 Task: Open Card Farmer's Market Review in Board Social Media Crisis Management to Workspace Design Software and add a team member Softage.1@softage.net, a label Blue, a checklist Customer Journey Mapping, an attachment from your computer, a color Blue and finally, add a card description 'Plan and execute company team-building retreat with a focus on innovation' and a comment 'Since this item requires input from multiple team members, let us make sure everyone is on the same page before moving forward.'. Add a start date 'Jan 05, 1900' with a due date 'Jan 12, 1900'
Action: Mouse moved to (609, 128)
Screenshot: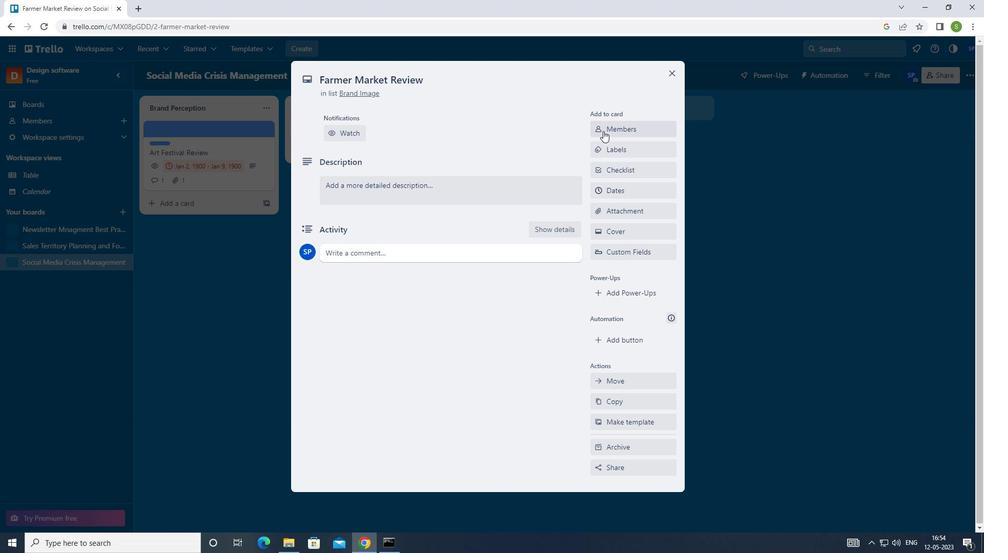 
Action: Mouse pressed left at (609, 128)
Screenshot: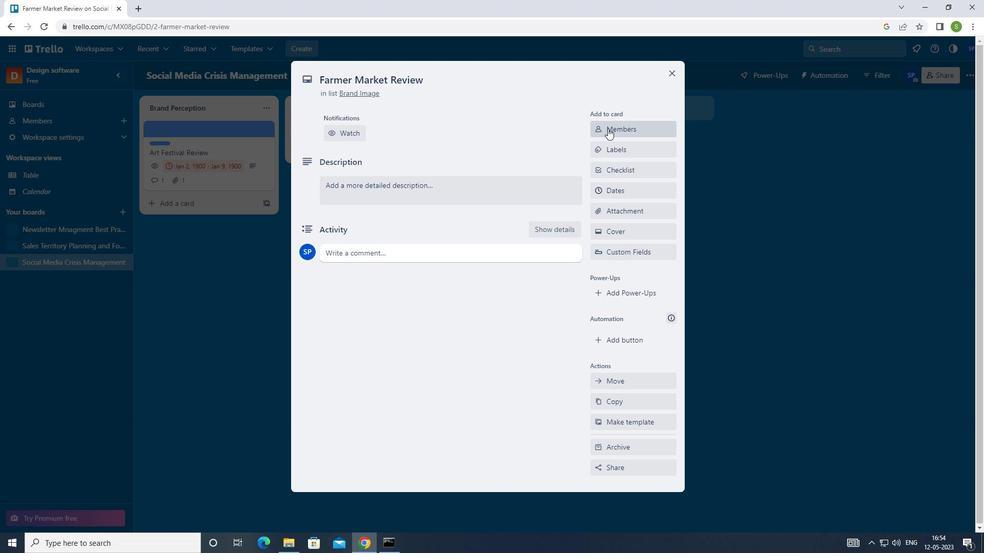 
Action: Mouse moved to (603, 180)
Screenshot: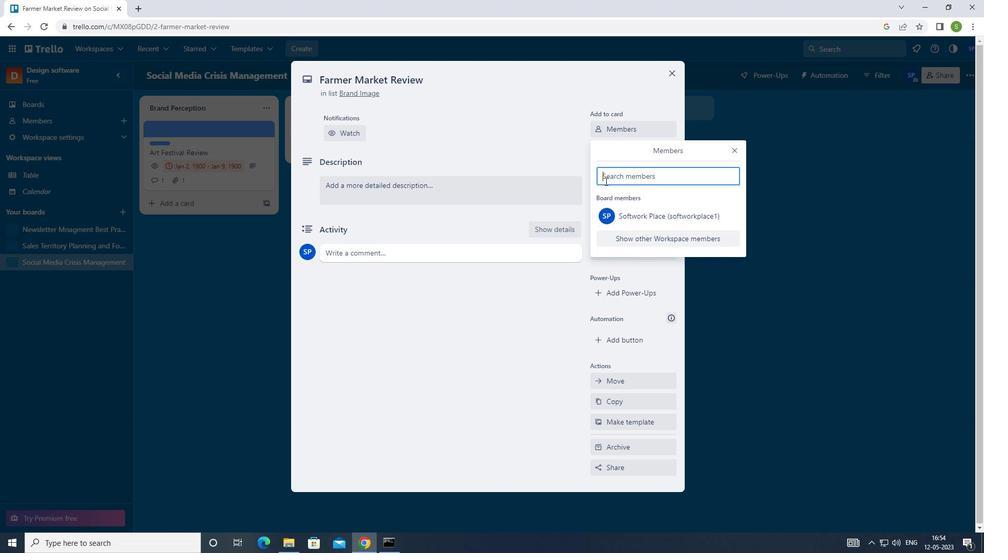 
Action: Key pressed <Key.shift>SOFTAGE.1<Key.shift>@SOFTAGE.NET
Screenshot: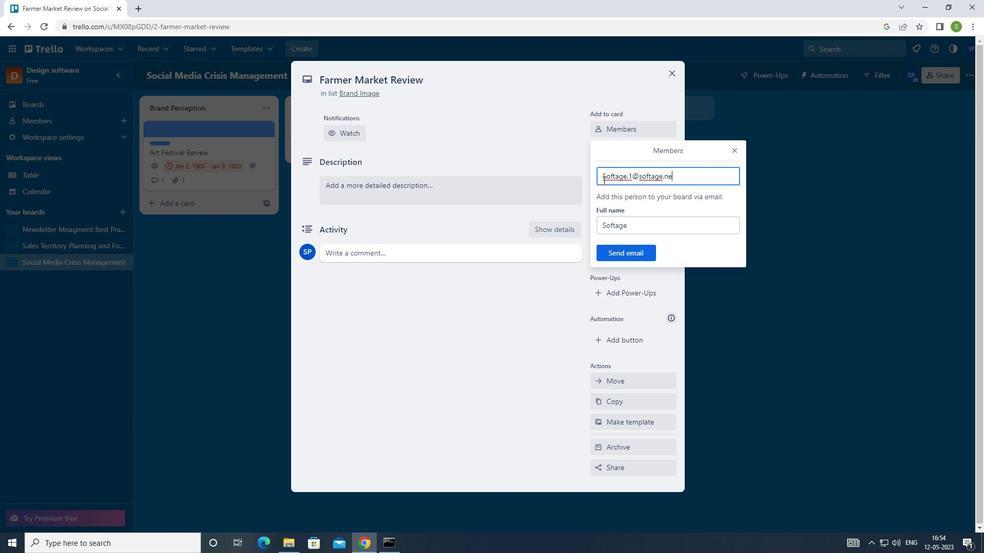 
Action: Mouse moved to (618, 250)
Screenshot: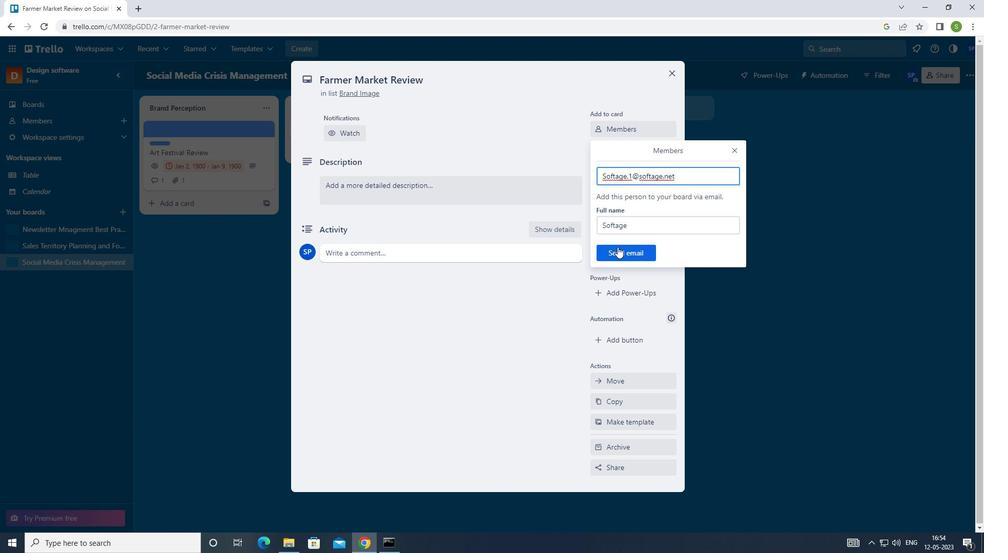 
Action: Mouse pressed left at (618, 250)
Screenshot: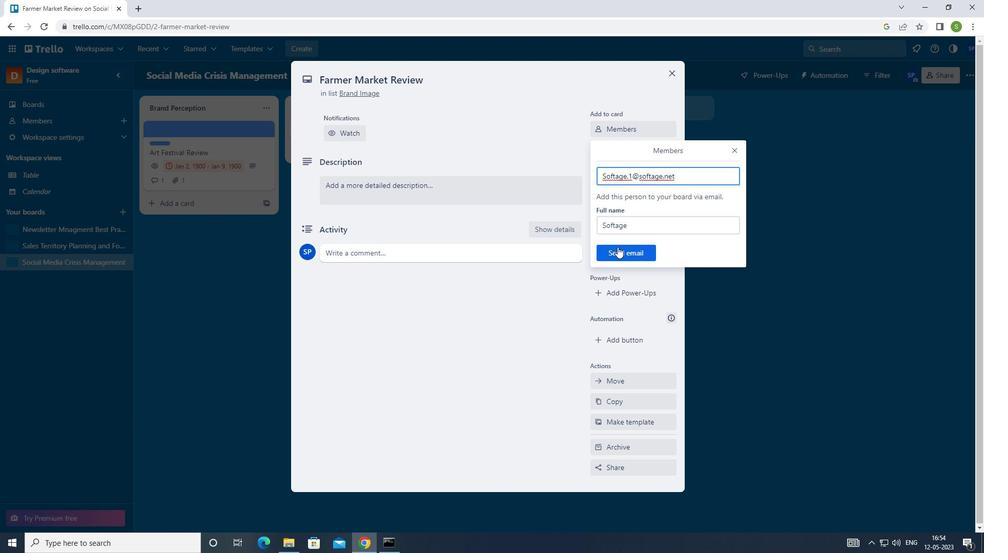 
Action: Mouse moved to (605, 189)
Screenshot: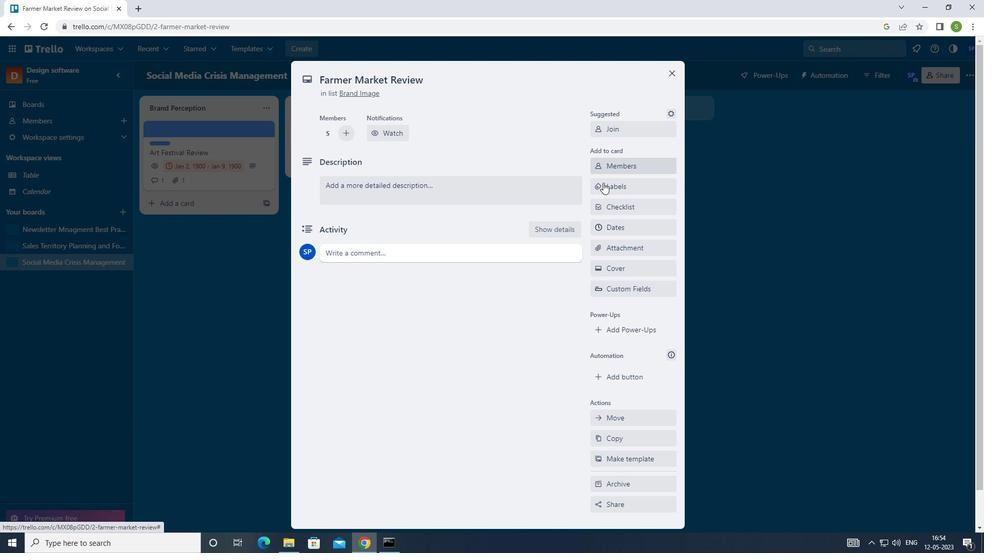 
Action: Mouse pressed left at (605, 189)
Screenshot: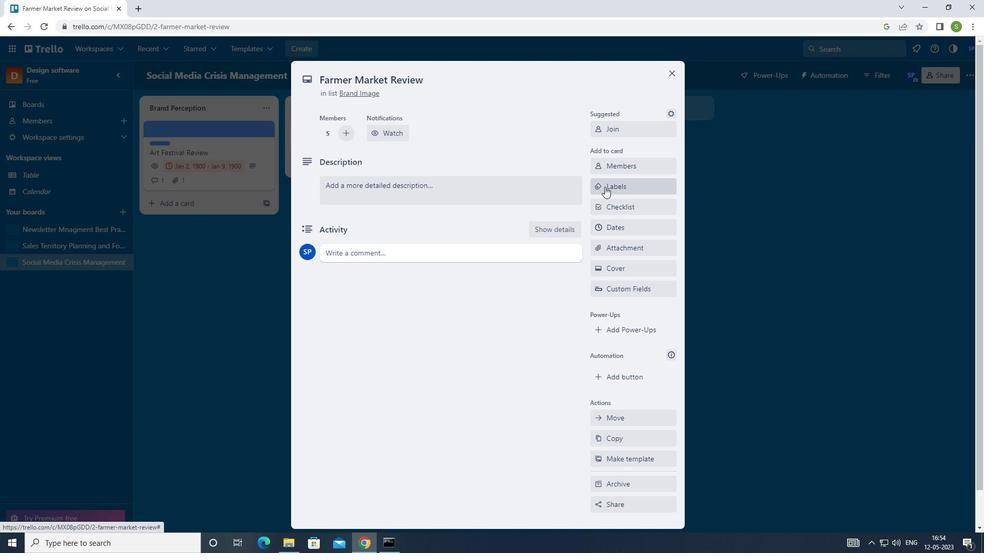 
Action: Mouse moved to (604, 363)
Screenshot: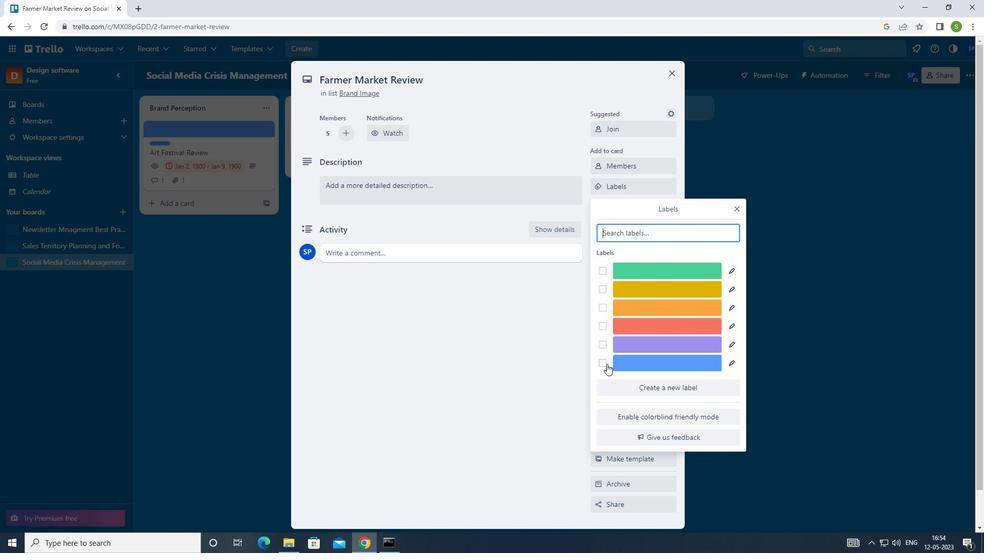 
Action: Mouse pressed left at (604, 363)
Screenshot: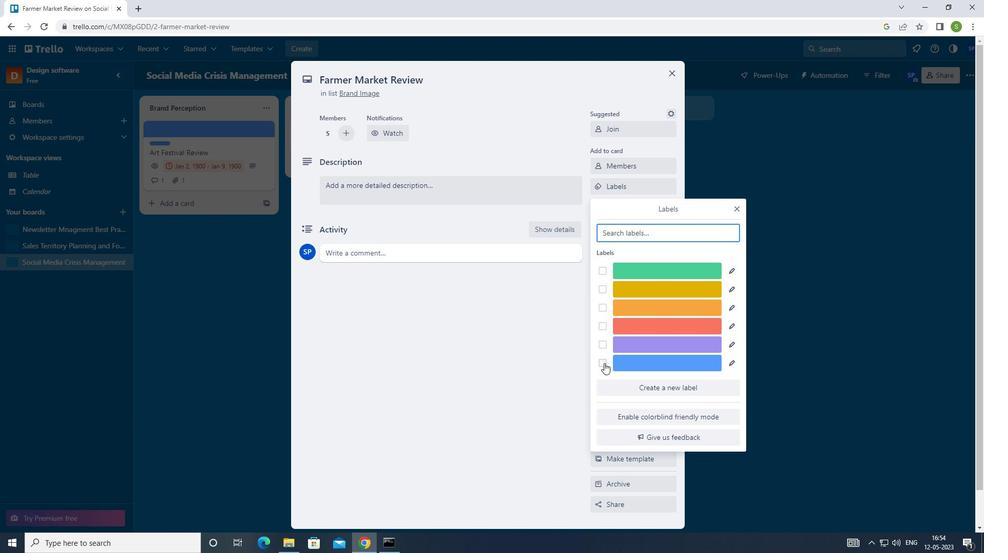 
Action: Mouse moved to (737, 206)
Screenshot: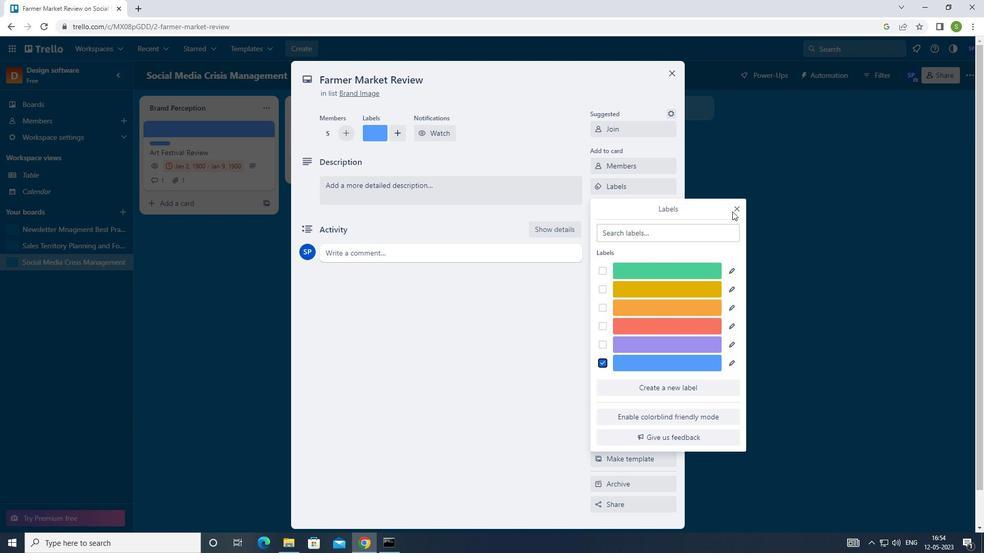 
Action: Mouse pressed left at (737, 206)
Screenshot: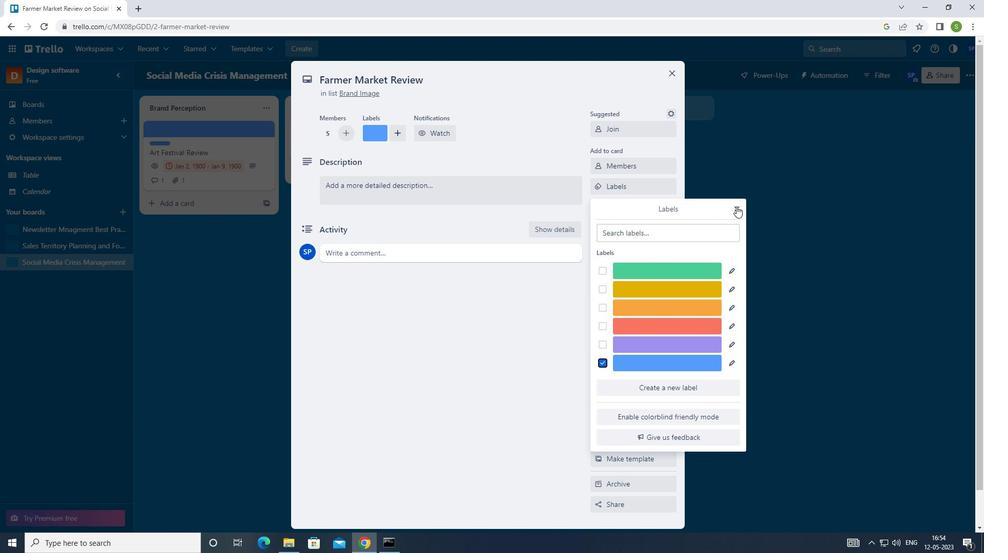 
Action: Mouse moved to (648, 212)
Screenshot: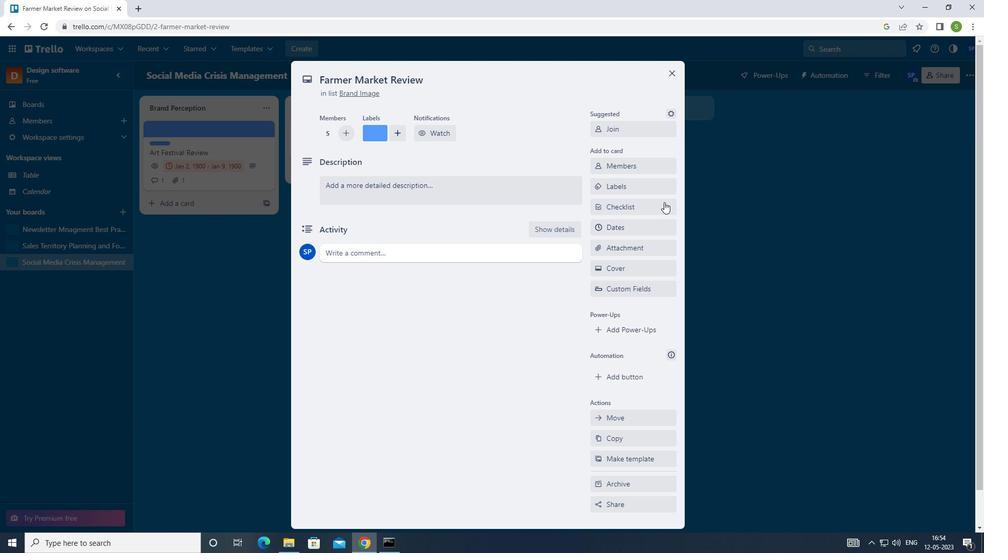 
Action: Mouse pressed left at (648, 212)
Screenshot: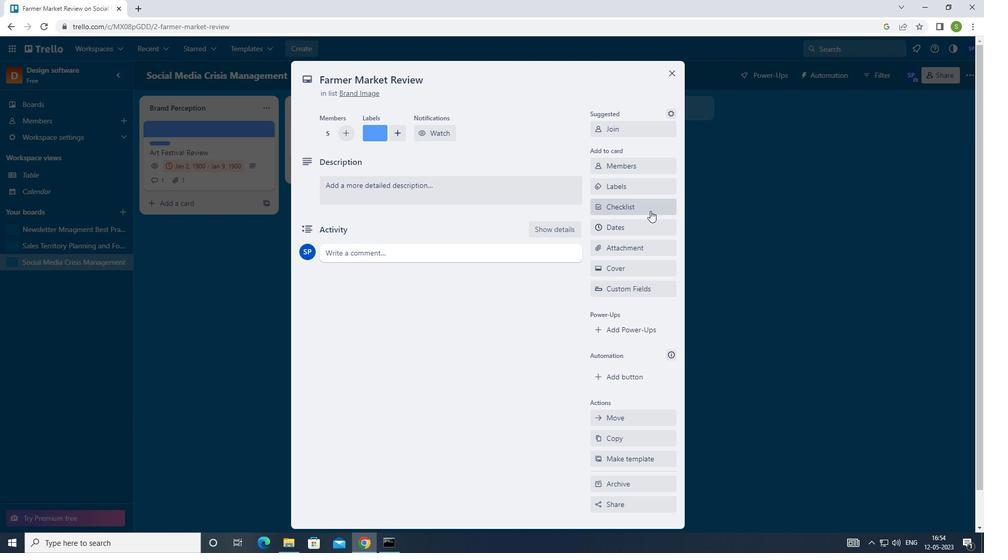 
Action: Mouse moved to (678, 213)
Screenshot: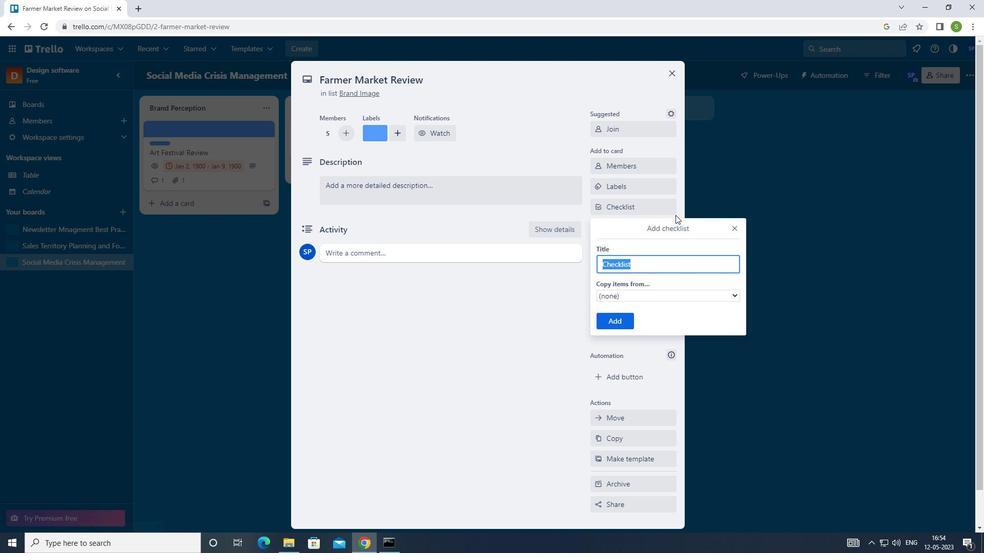 
Action: Key pressed <Key.shift>C
Screenshot: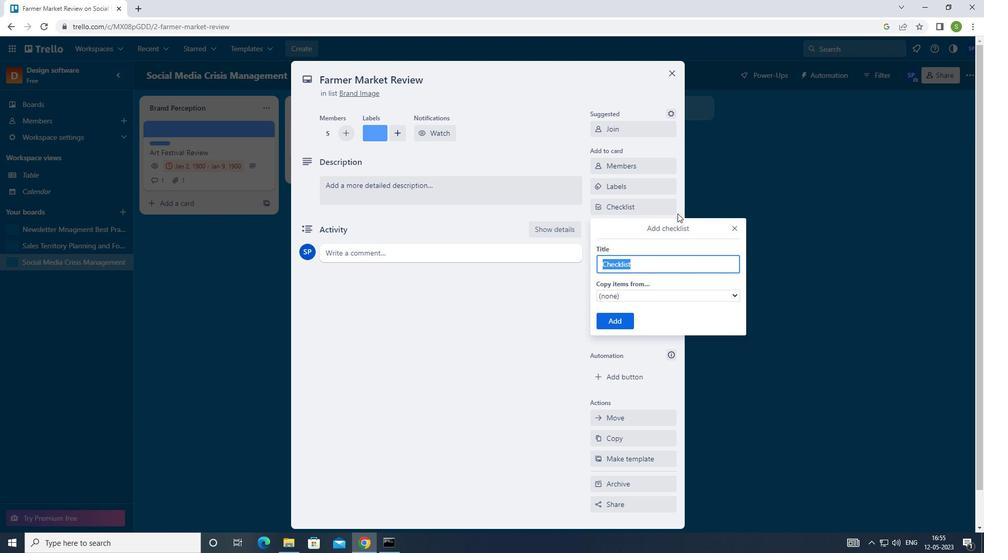 
Action: Mouse moved to (695, 343)
Screenshot: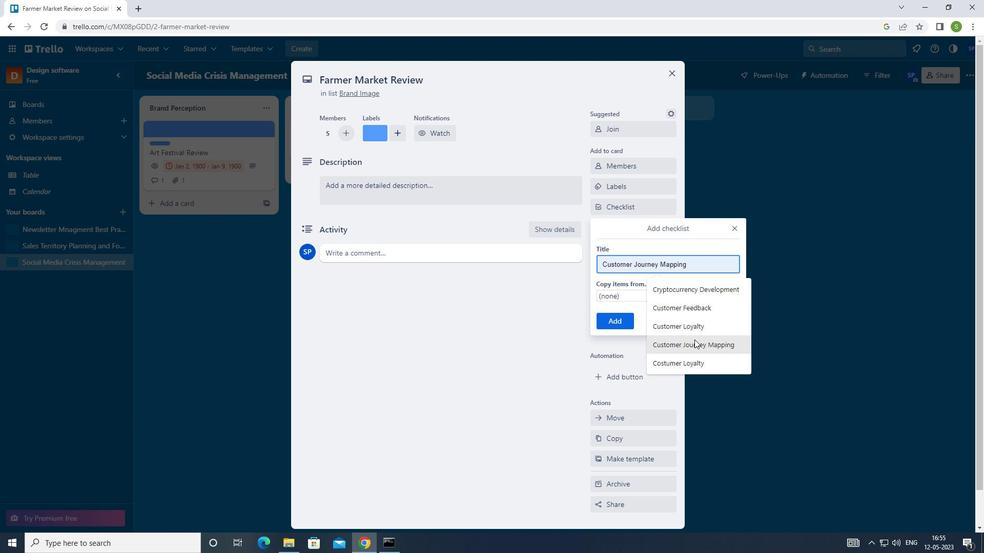 
Action: Mouse pressed left at (695, 343)
Screenshot: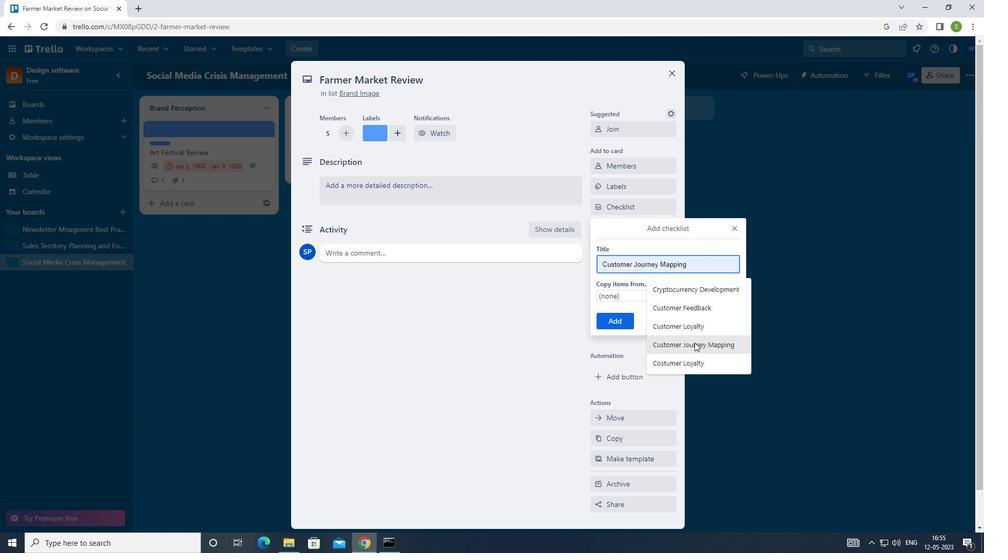 
Action: Mouse moved to (622, 322)
Screenshot: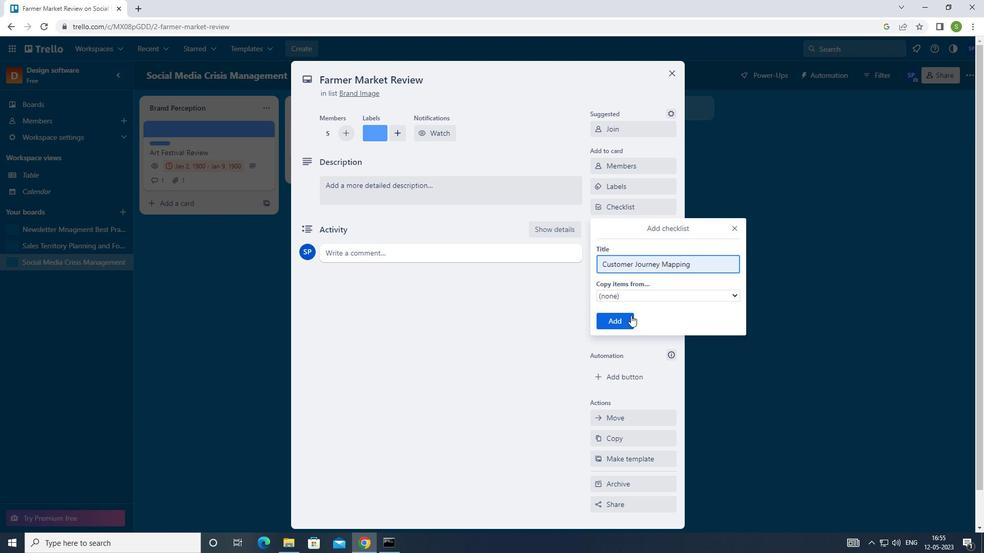 
Action: Mouse pressed left at (622, 322)
Screenshot: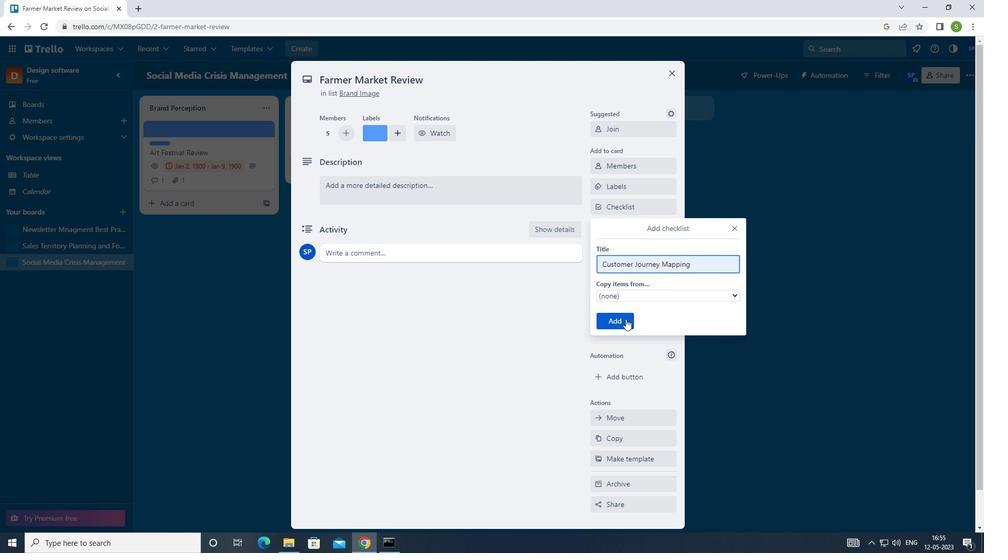 
Action: Mouse moved to (615, 247)
Screenshot: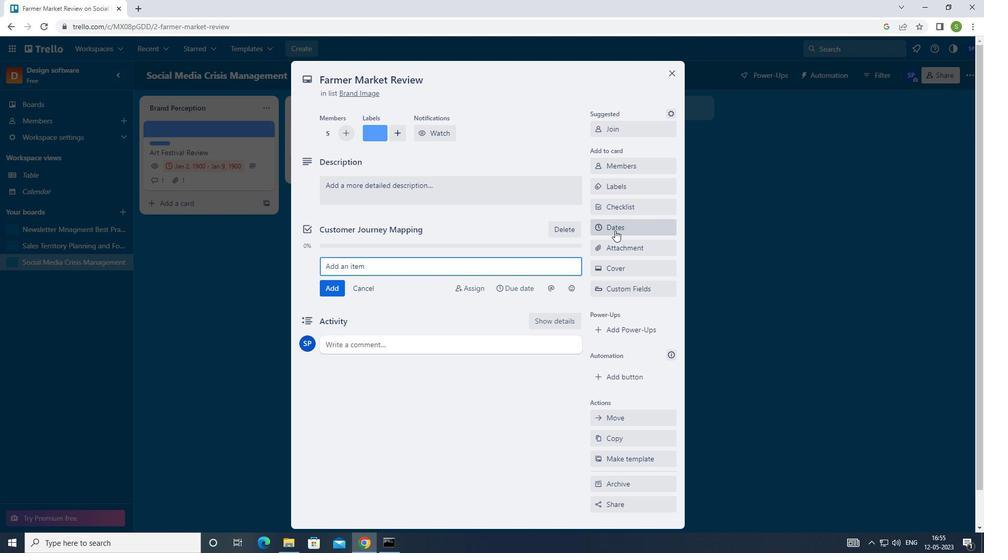 
Action: Mouse pressed left at (615, 247)
Screenshot: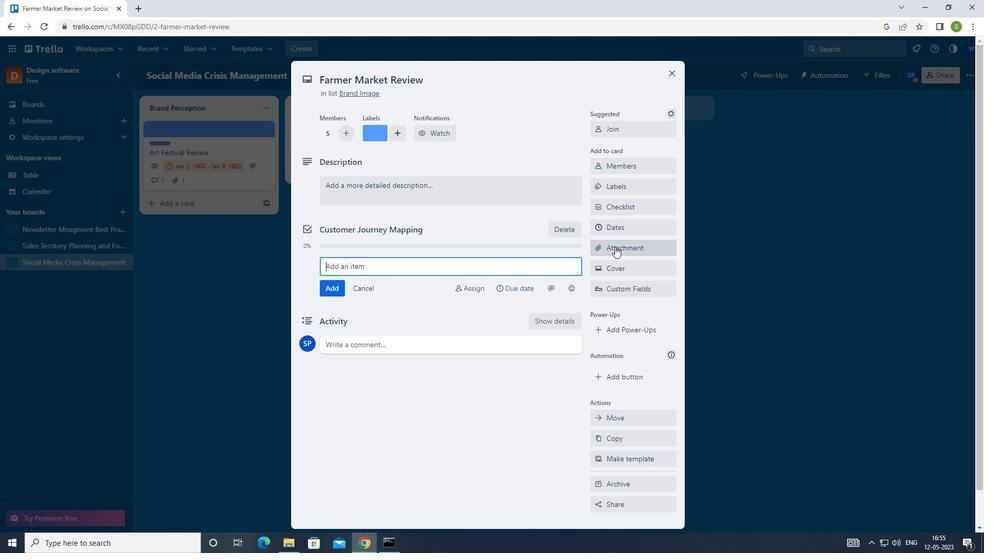 
Action: Mouse moved to (607, 292)
Screenshot: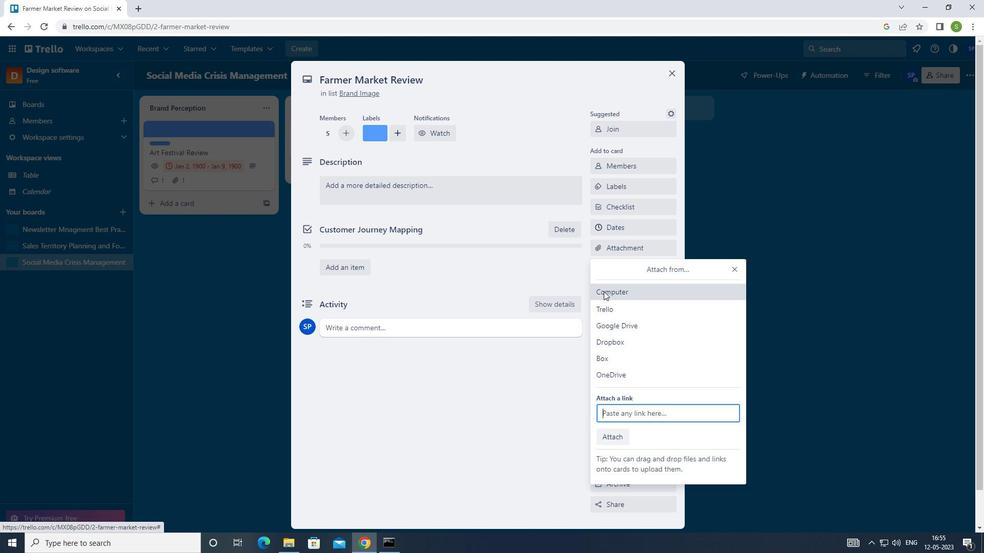 
Action: Mouse pressed left at (607, 292)
Screenshot: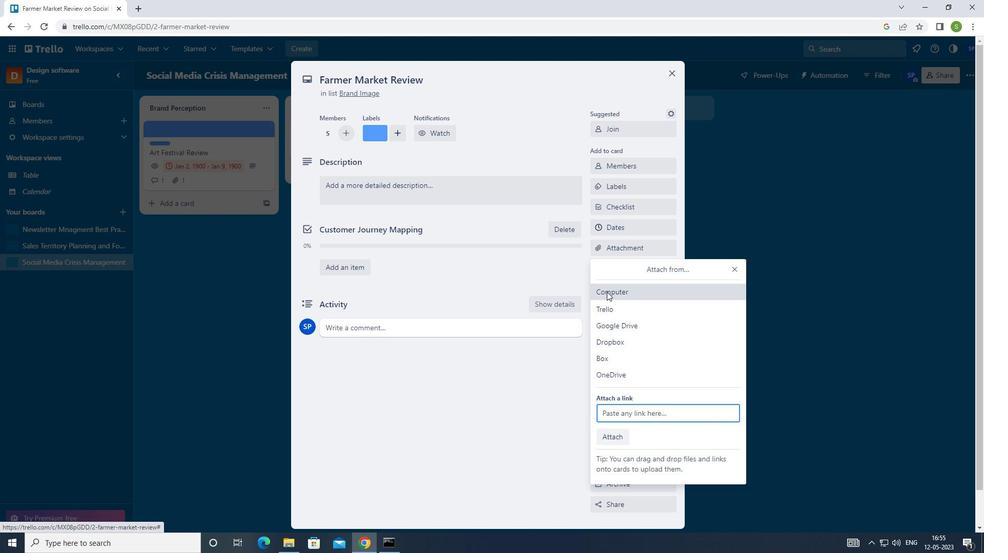 
Action: Mouse moved to (175, 71)
Screenshot: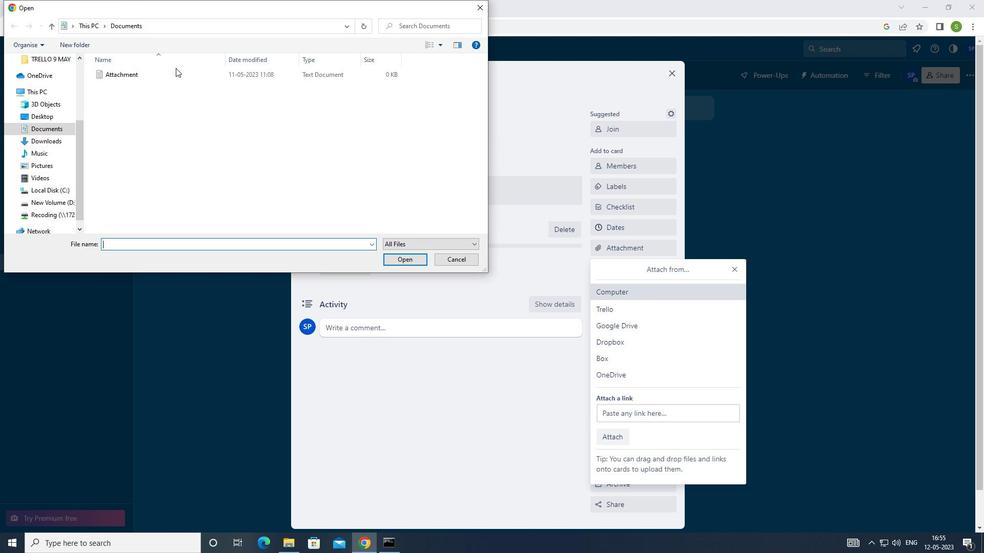 
Action: Mouse pressed left at (175, 71)
Screenshot: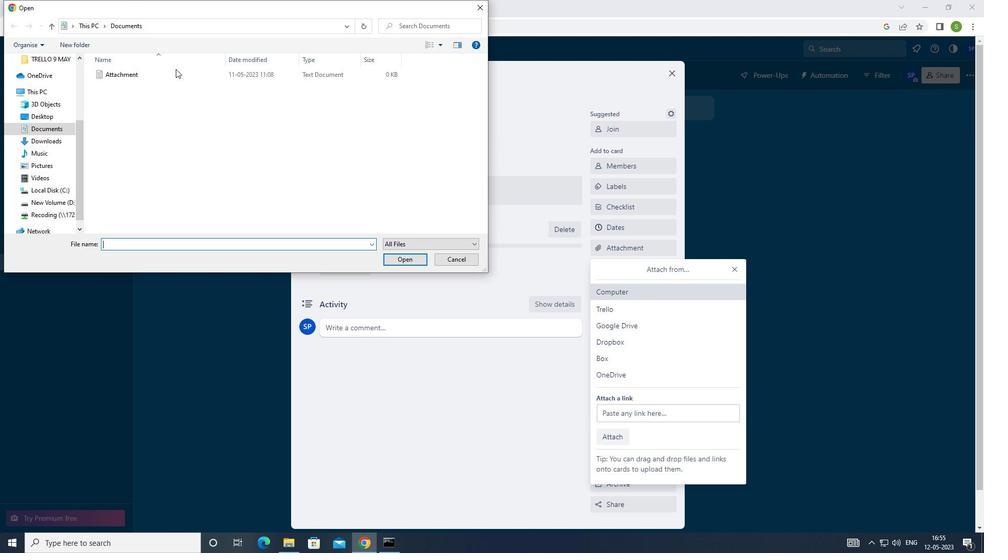 
Action: Mouse moved to (400, 260)
Screenshot: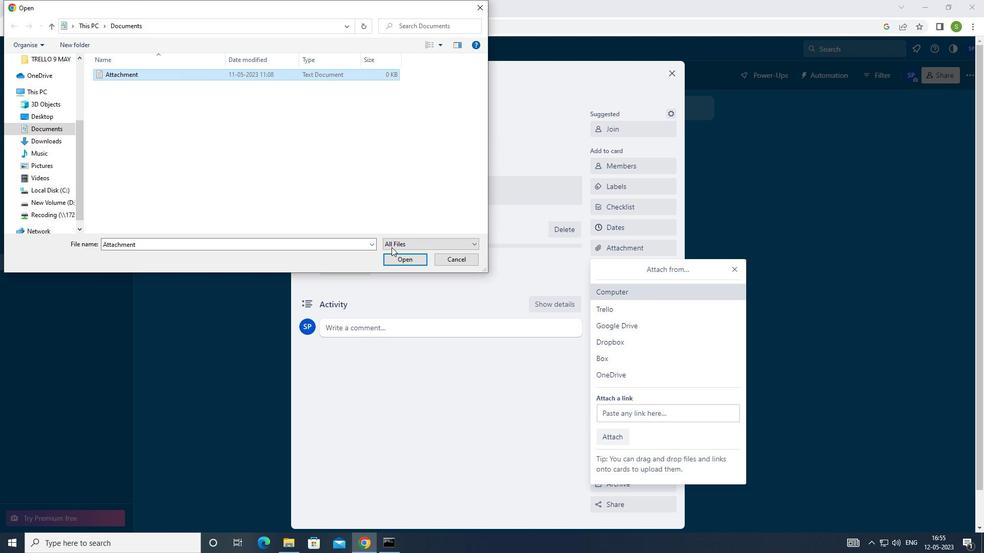 
Action: Mouse pressed left at (400, 260)
Screenshot: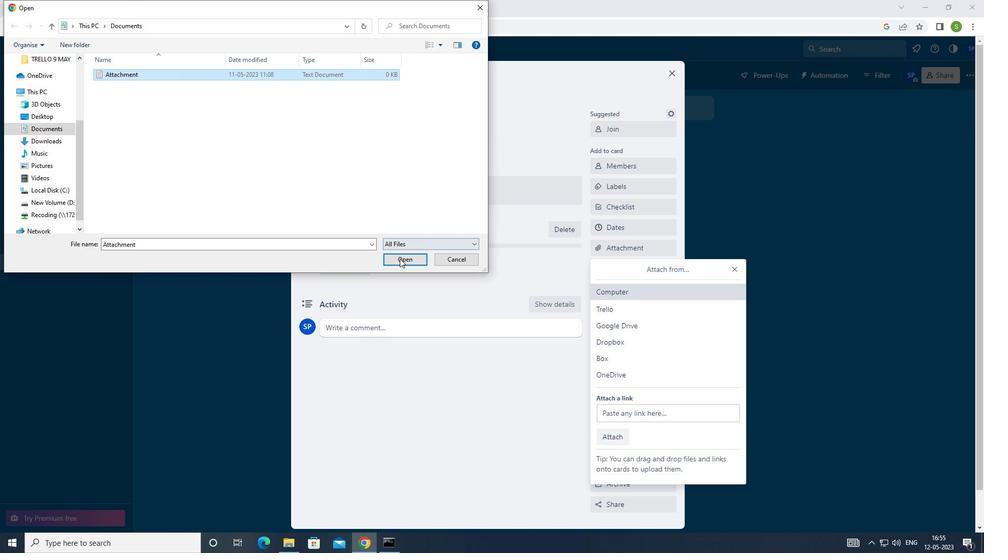 
Action: Mouse moved to (618, 269)
Screenshot: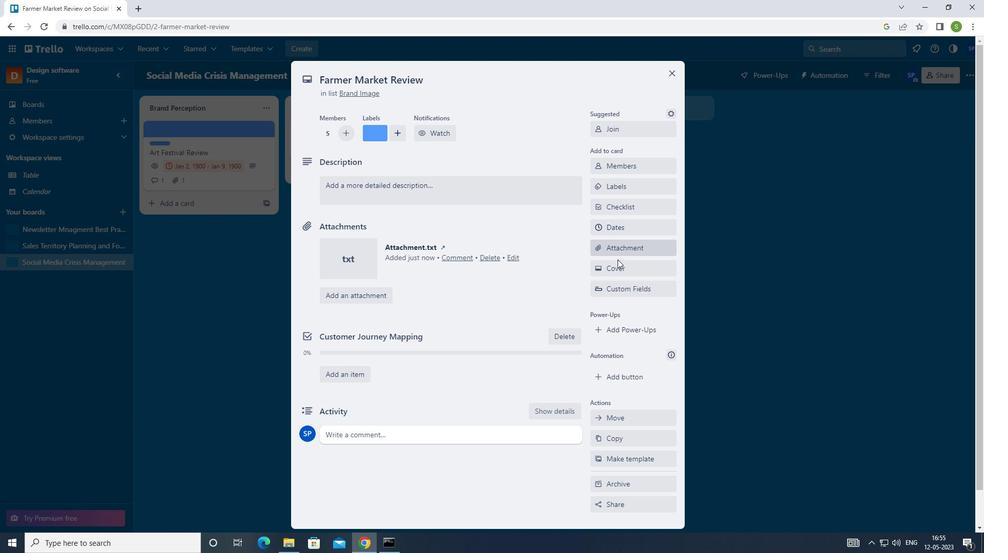 
Action: Mouse pressed left at (618, 269)
Screenshot: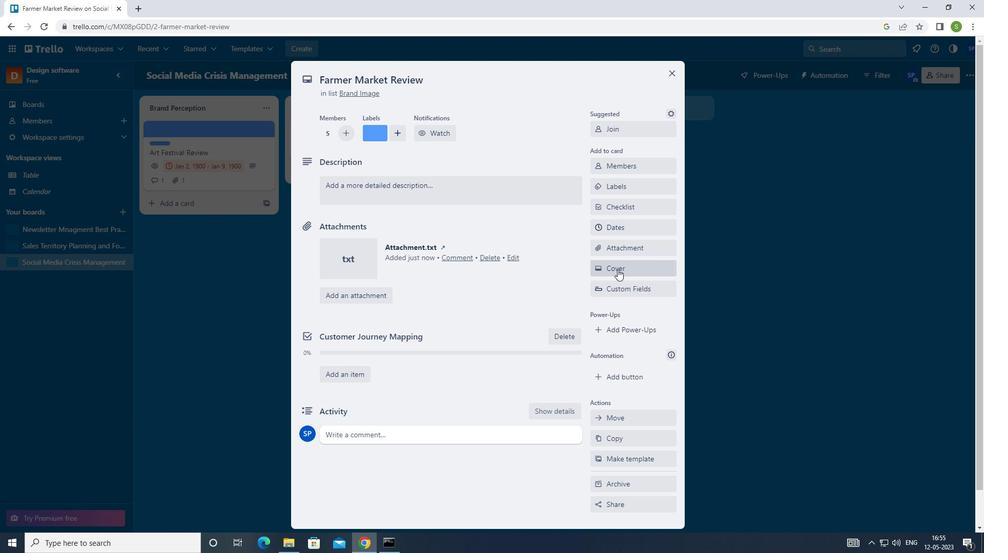 
Action: Mouse moved to (610, 345)
Screenshot: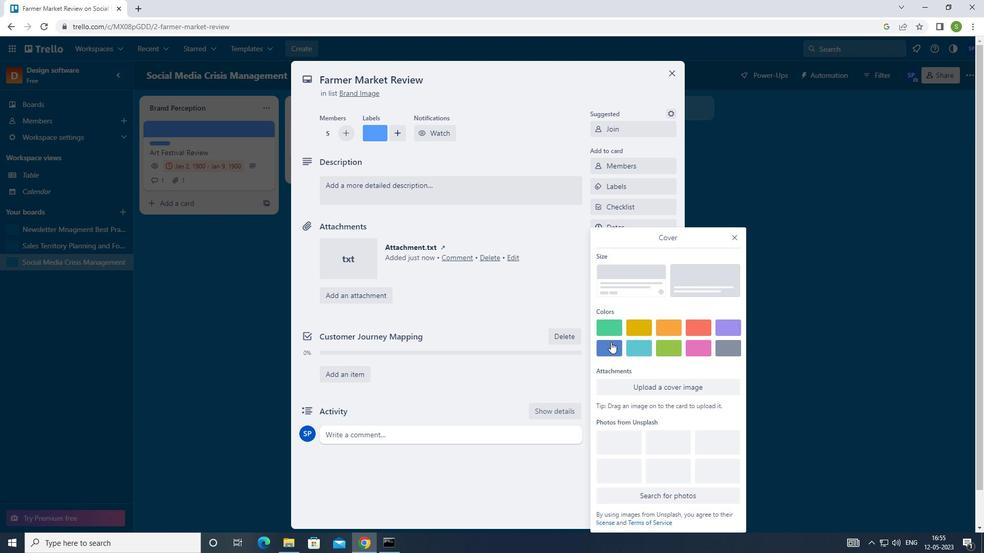 
Action: Mouse pressed left at (610, 345)
Screenshot: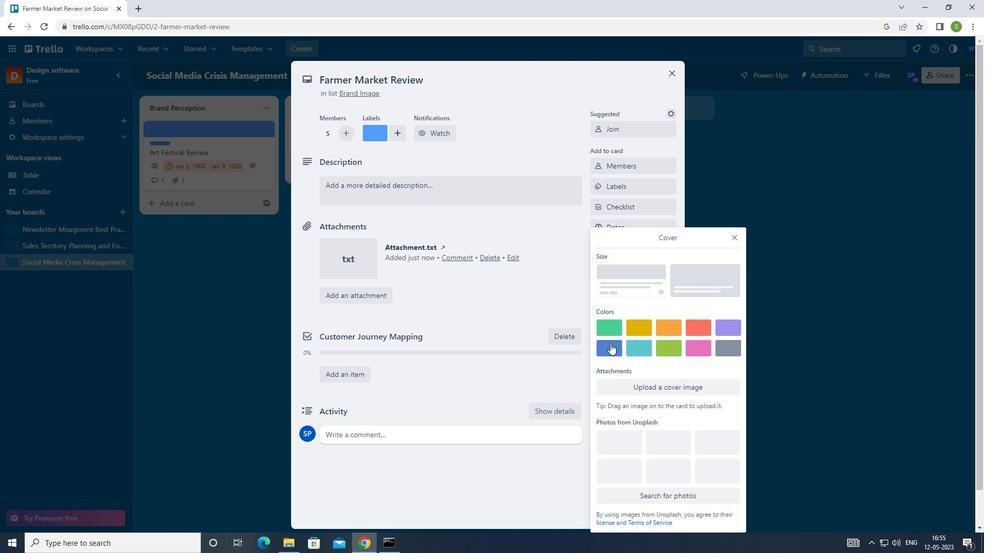 
Action: Mouse moved to (735, 221)
Screenshot: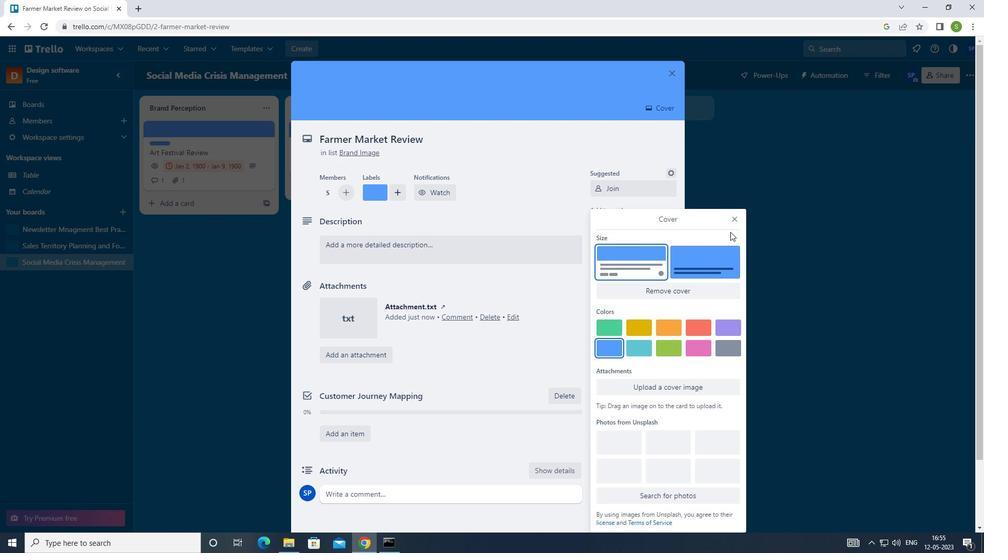 
Action: Mouse pressed left at (735, 221)
Screenshot: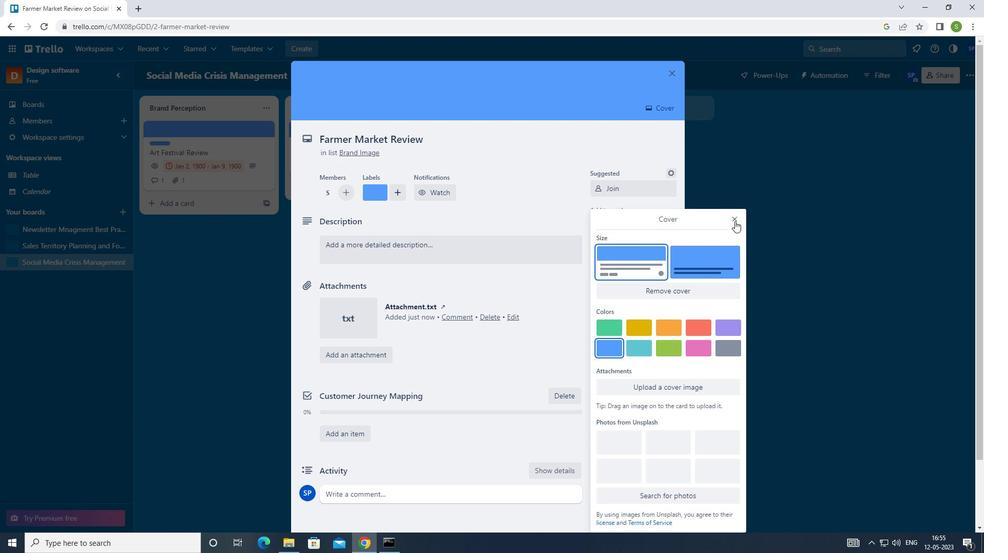 
Action: Mouse moved to (458, 244)
Screenshot: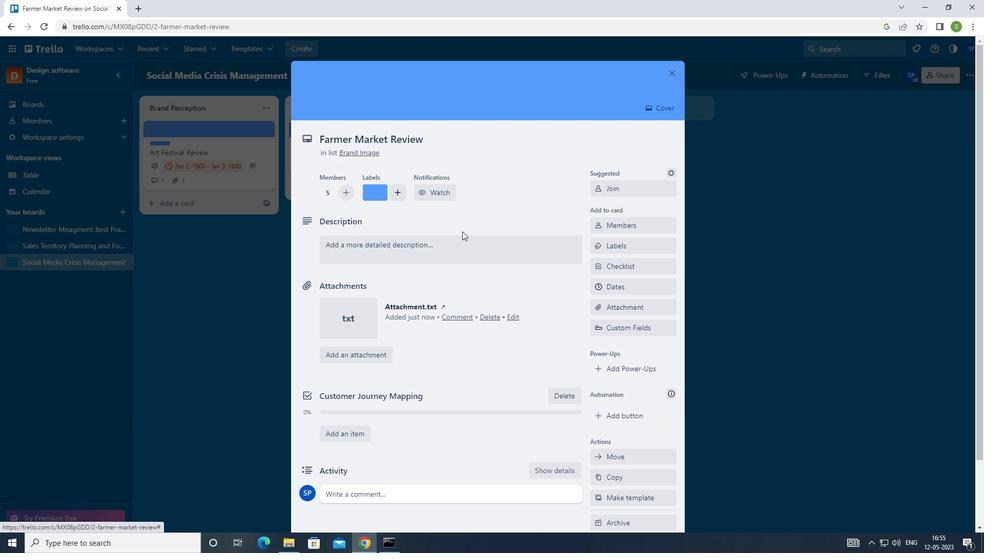 
Action: Mouse pressed left at (458, 244)
Screenshot: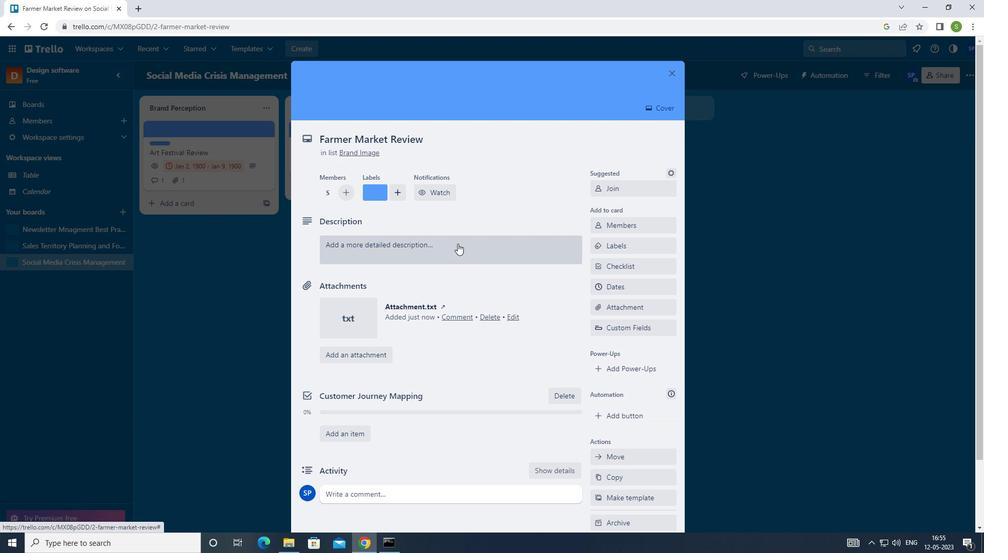 
Action: Mouse moved to (458, 245)
Screenshot: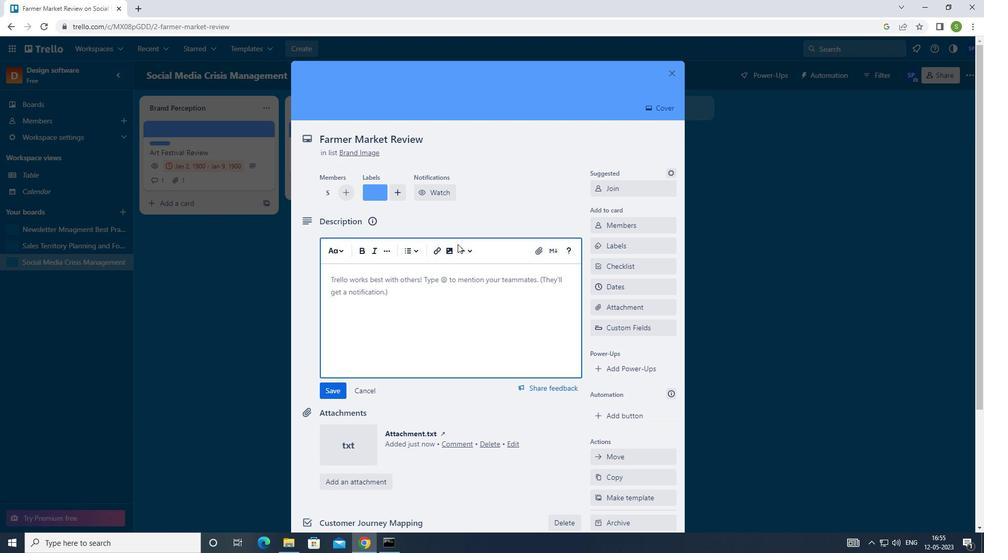 
Action: Key pressed <Key.shift>PLAN<Key.space>AND<Key.space>EXECUTE<Key.space>COMPANY<Key.space>TEAM<Key.space><Key.backspace>-BUILDING<Key.space>ACTIVITY<Key.backspace><Key.backspace><Key.backspace><Key.backspace><Key.backspace><Key.backspace><Key.backspace><Key.backspace>RETREAT<Key.space>WITH<Key.space>A<Key.space>FOCUS<Key.space>ON<Key.space>INNOVATION
Screenshot: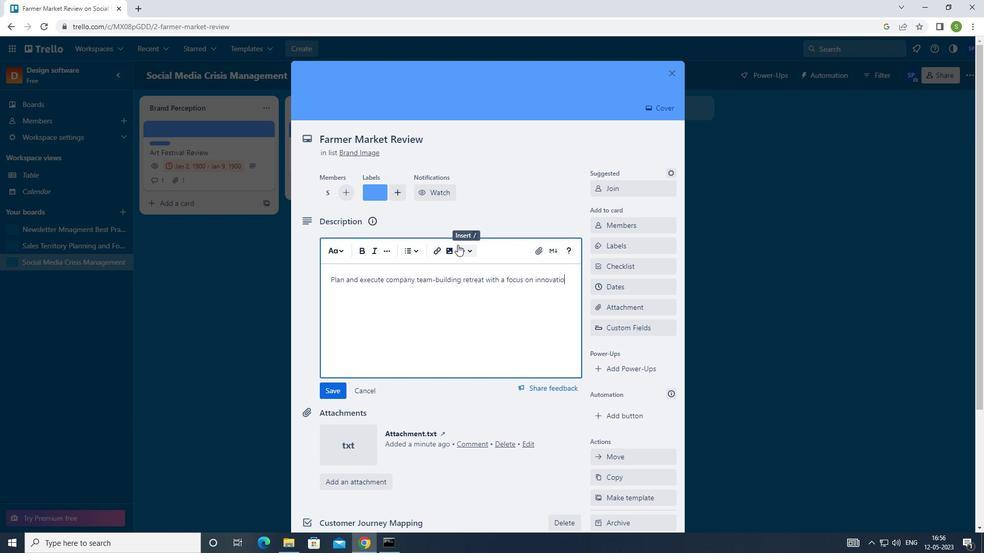 
Action: Mouse moved to (330, 394)
Screenshot: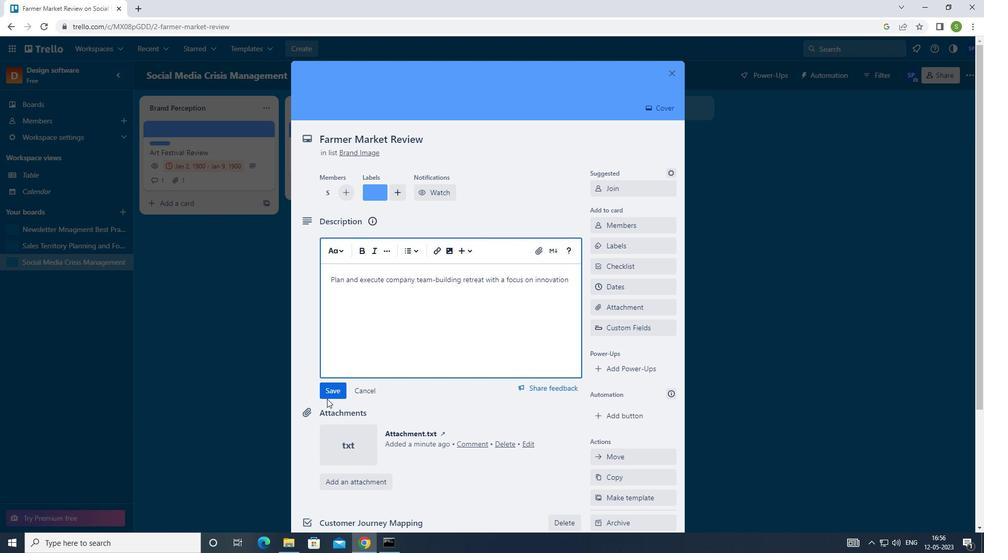 
Action: Mouse pressed left at (330, 394)
Screenshot: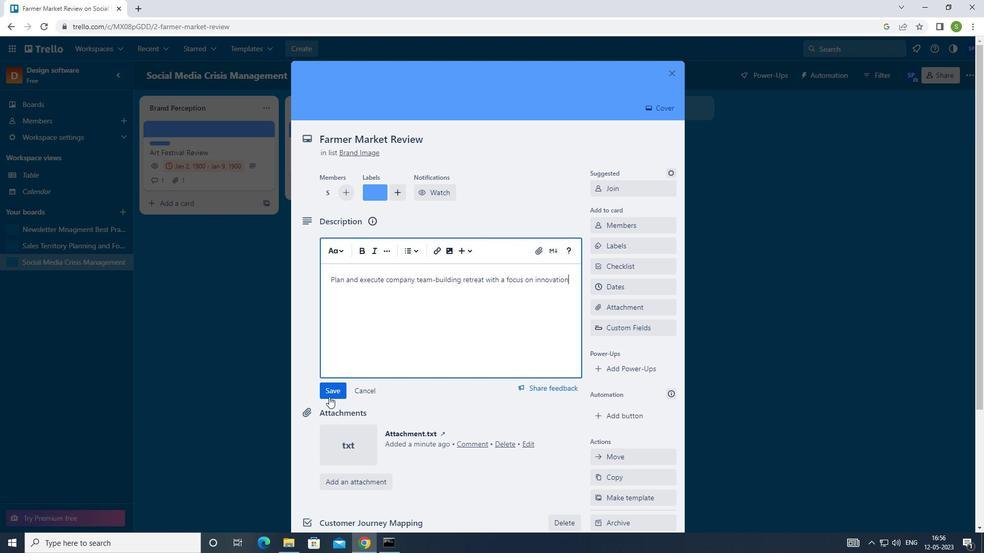 
Action: Mouse moved to (394, 360)
Screenshot: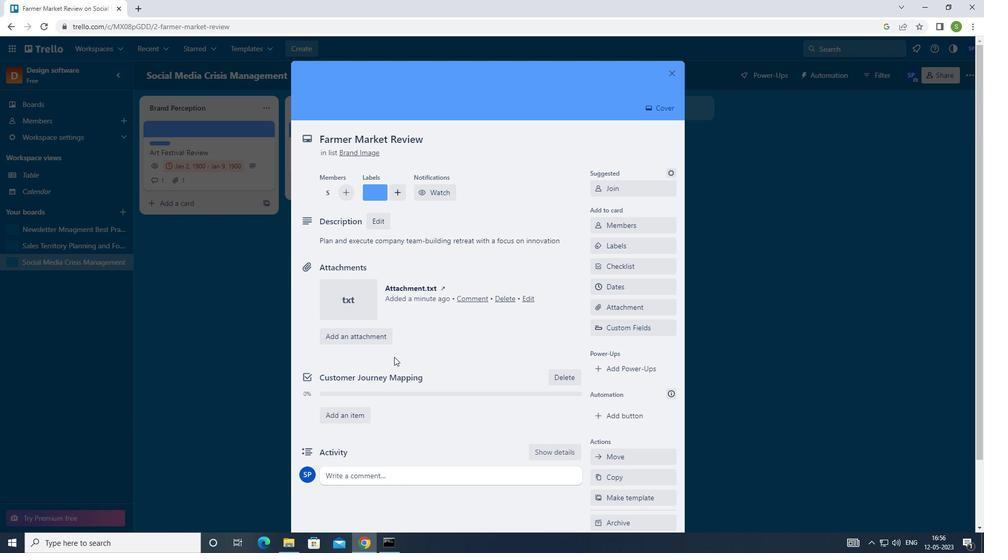 
Action: Mouse scrolled (394, 359) with delta (0, 0)
Screenshot: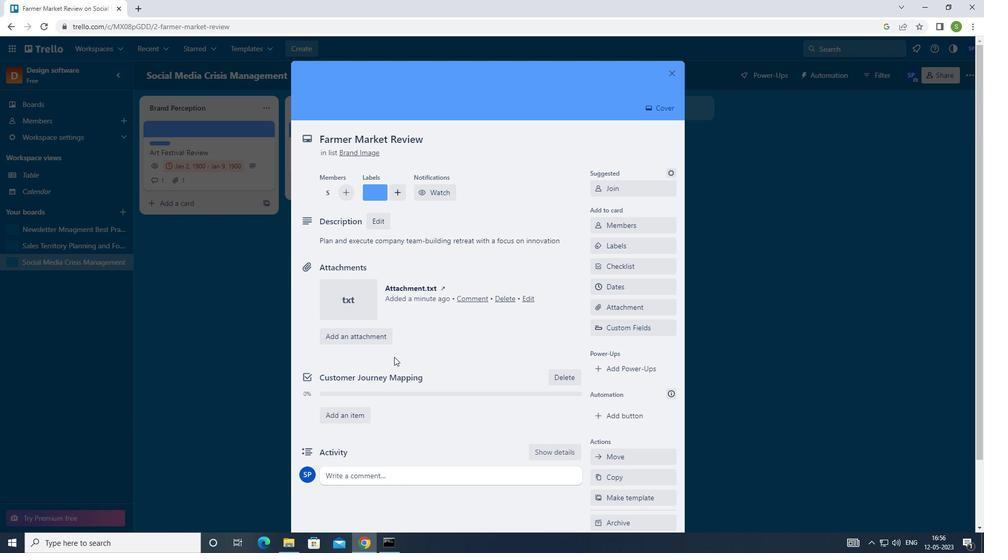 
Action: Mouse moved to (392, 370)
Screenshot: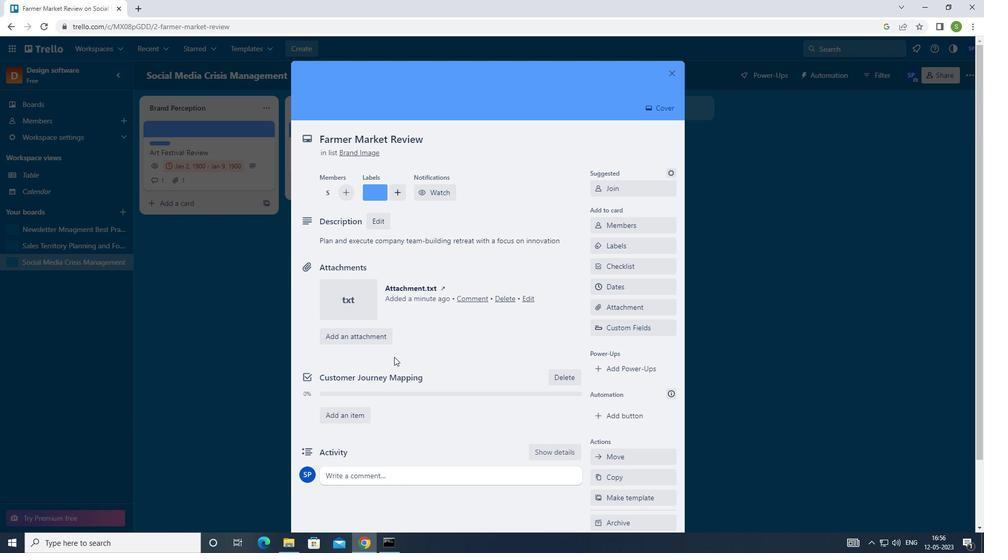 
Action: Mouse scrolled (392, 370) with delta (0, 0)
Screenshot: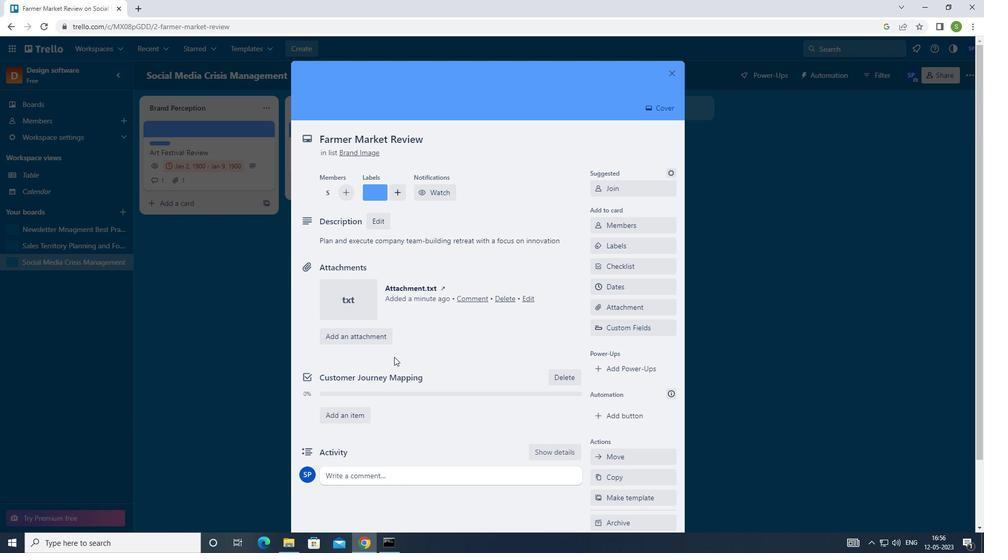 
Action: Mouse moved to (381, 402)
Screenshot: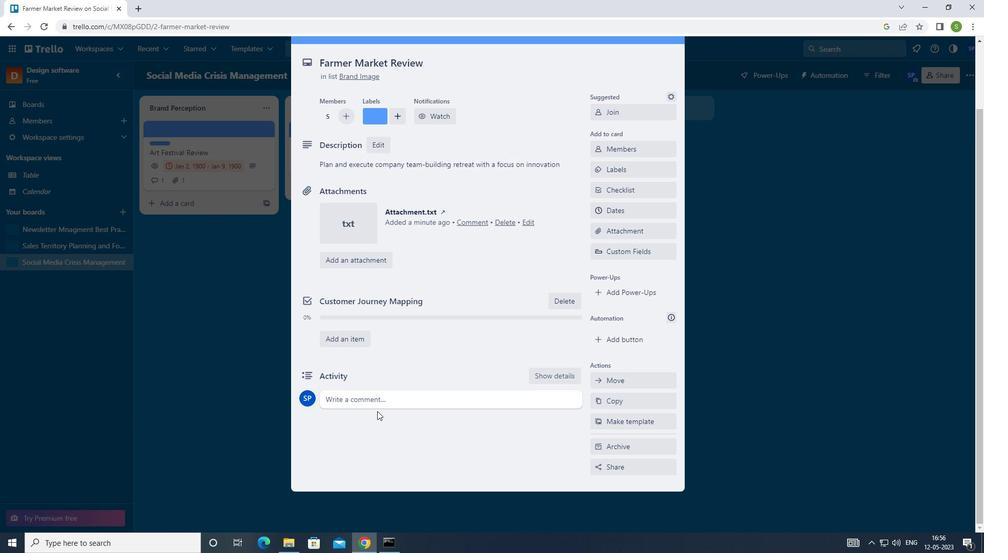 
Action: Mouse pressed left at (381, 402)
Screenshot: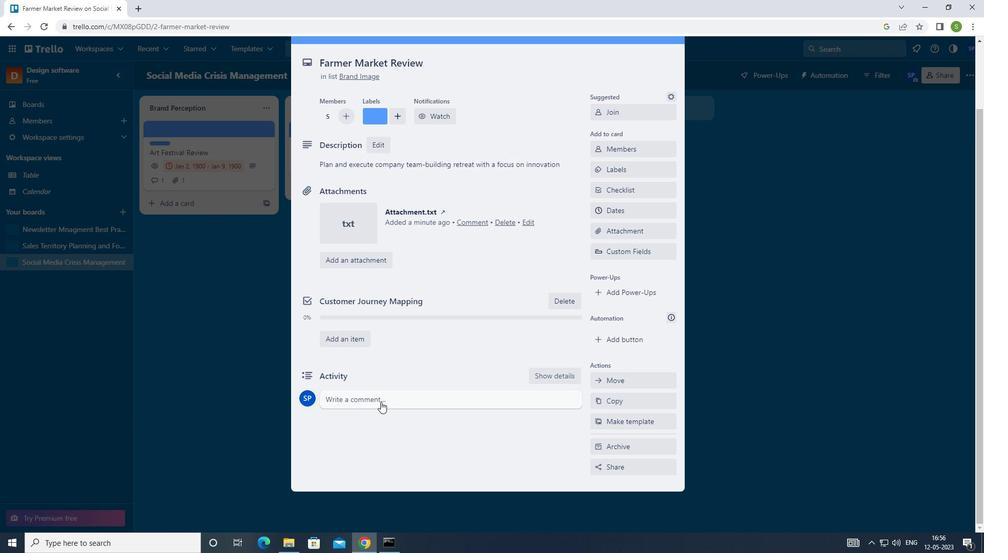 
Action: Mouse moved to (421, 320)
Screenshot: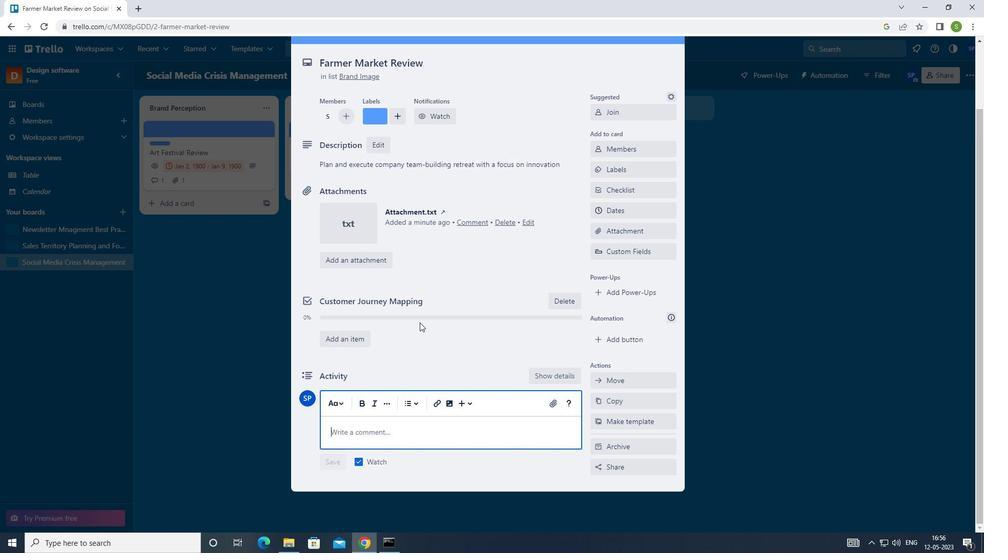 
Action: Key pressed <Key.shift>SINCE<Key.space>THIS<Key.space>IR<Key.backspace>TEMS<Key.space>REQIURE<Key.space>INPUT<Key.space>FROM<Key.space>MULTIPLR<Key.backspace>E<Key.space>TEAM<Key.space>MEMBERS<Key.space>LET<Key.space>US<Key.space>MAKE<Key.space>SURE<Key.space>EVERYONE<Key.space>IS<Key.space>ON<Key.space>THE<Key.space>SAME<Key.space>PAGE<Key.space>BEFORE<Key.space>MOVING
Screenshot: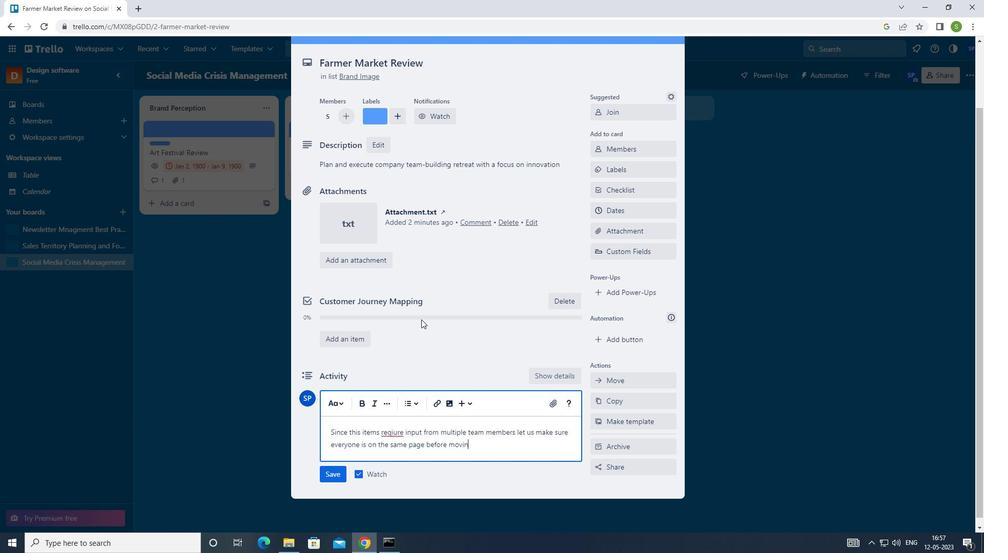 
Action: Mouse moved to (342, 475)
Screenshot: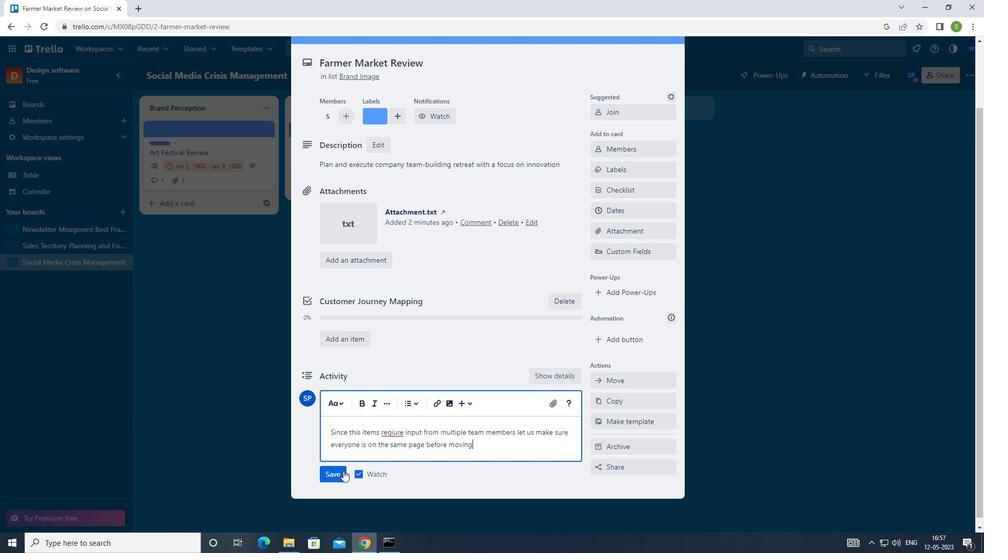 
Action: Mouse pressed left at (342, 475)
Screenshot: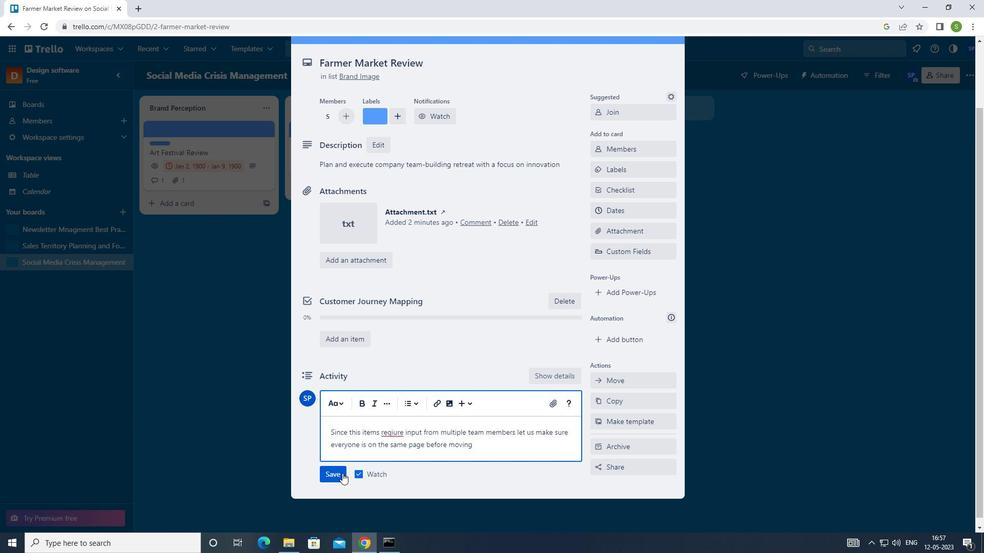 
Action: Mouse moved to (622, 214)
Screenshot: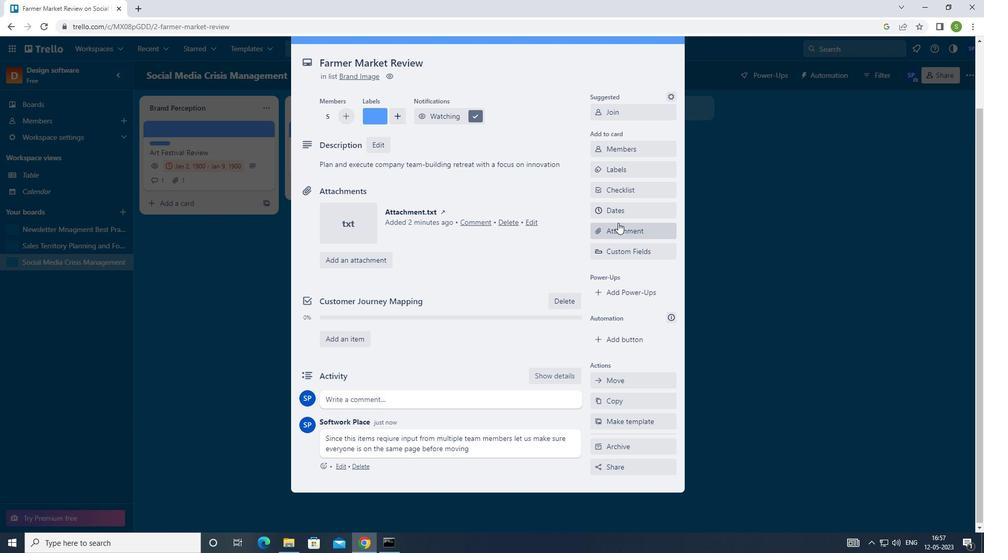 
Action: Mouse pressed left at (622, 214)
Screenshot: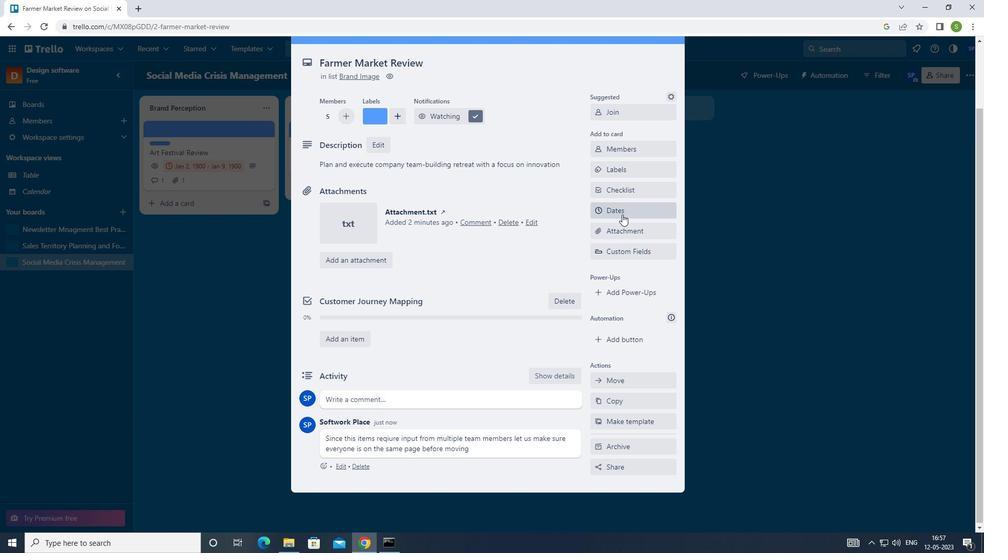 
Action: Mouse moved to (601, 260)
Screenshot: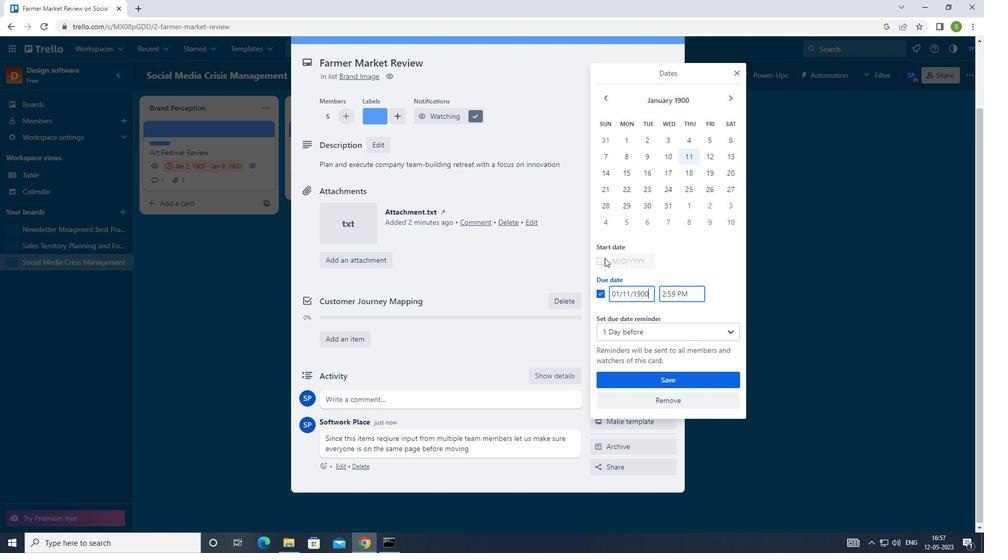 
Action: Mouse pressed left at (601, 260)
Screenshot: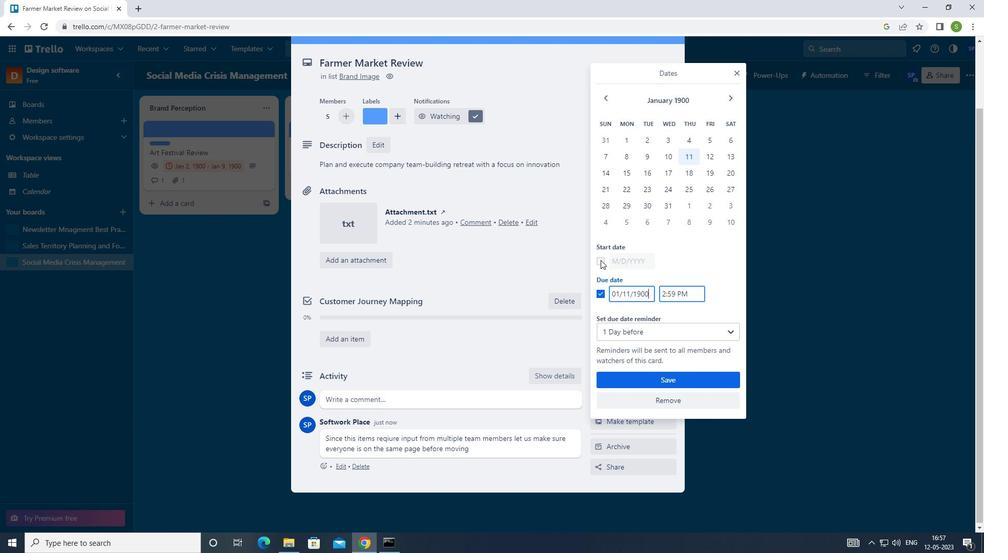 
Action: Mouse moved to (626, 260)
Screenshot: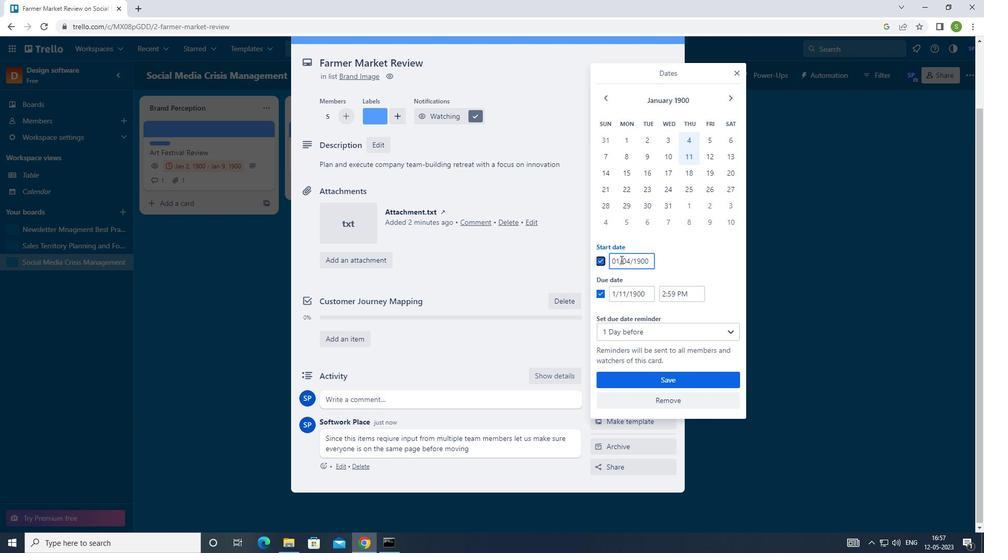
Action: Mouse pressed left at (626, 260)
Screenshot: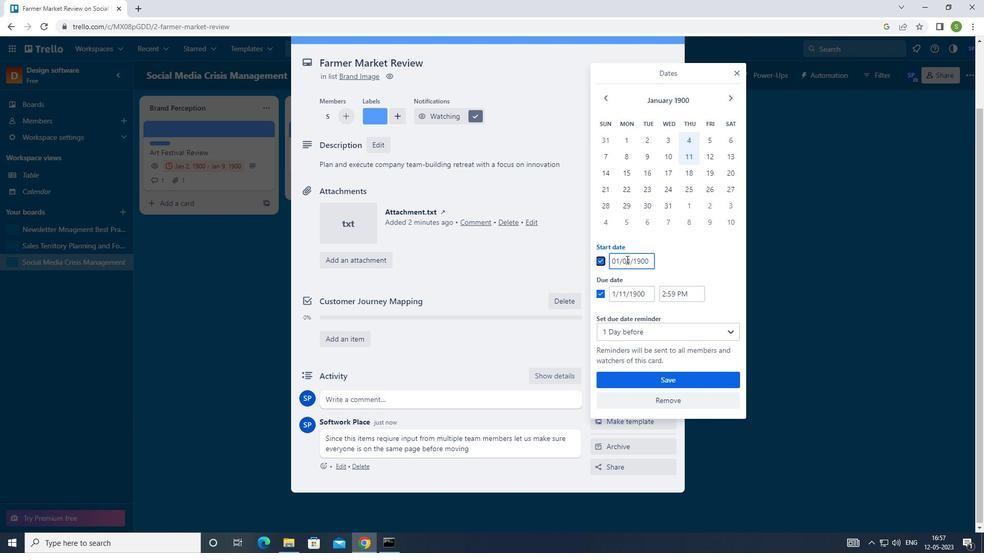 
Action: Mouse moved to (622, 261)
Screenshot: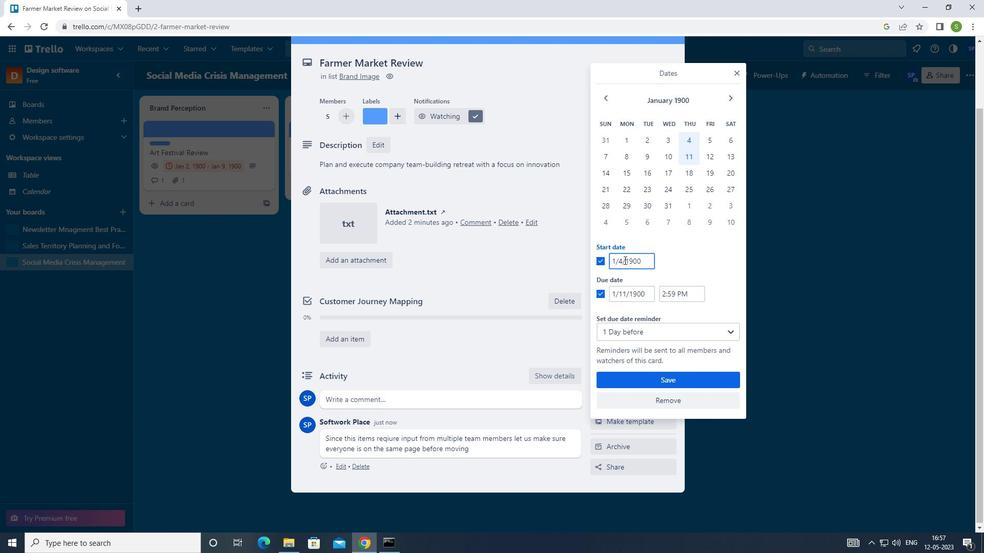 
Action: Mouse pressed left at (622, 261)
Screenshot: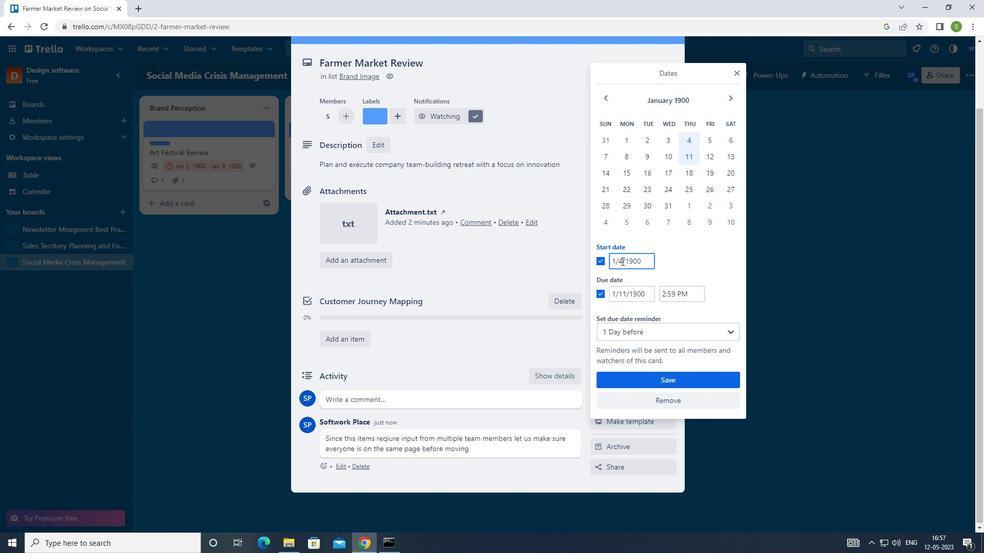 
Action: Mouse moved to (623, 260)
Screenshot: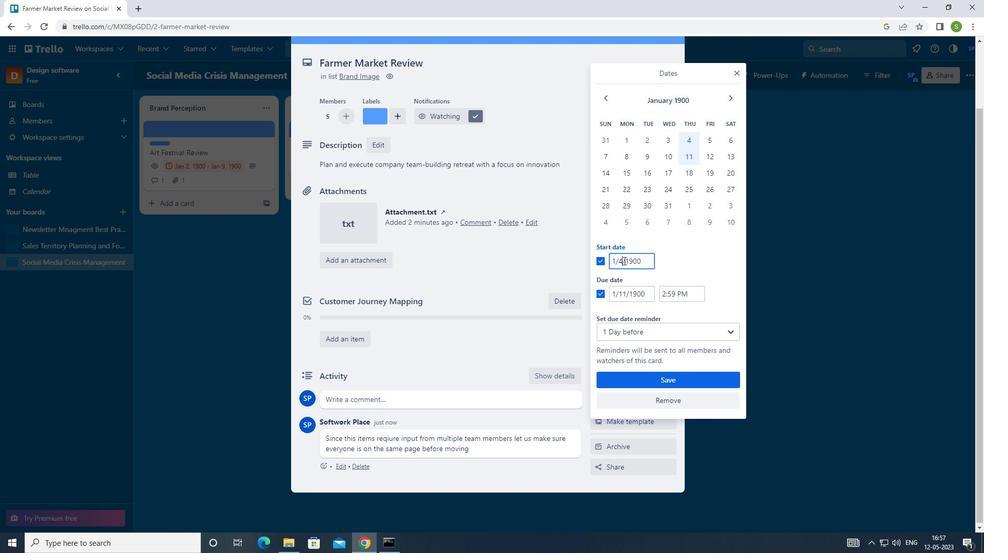 
Action: Key pressed <Key.backspace>
Screenshot: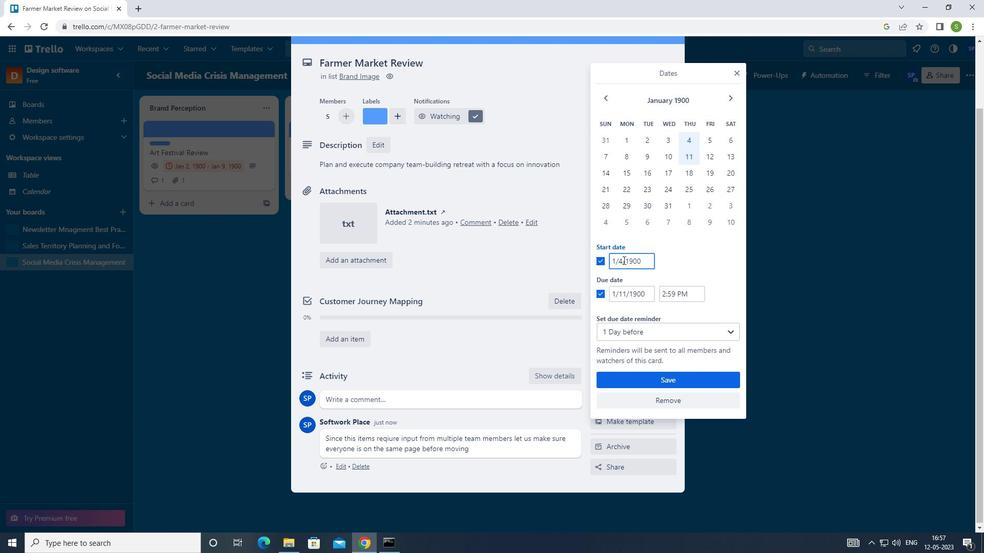 
Action: Mouse moved to (623, 260)
Screenshot: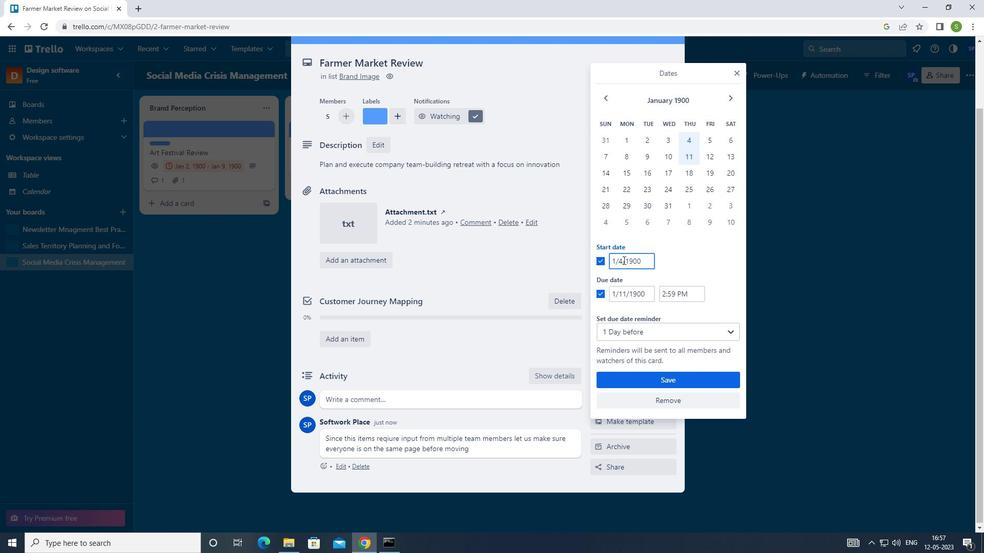 
Action: Key pressed 5
Screenshot: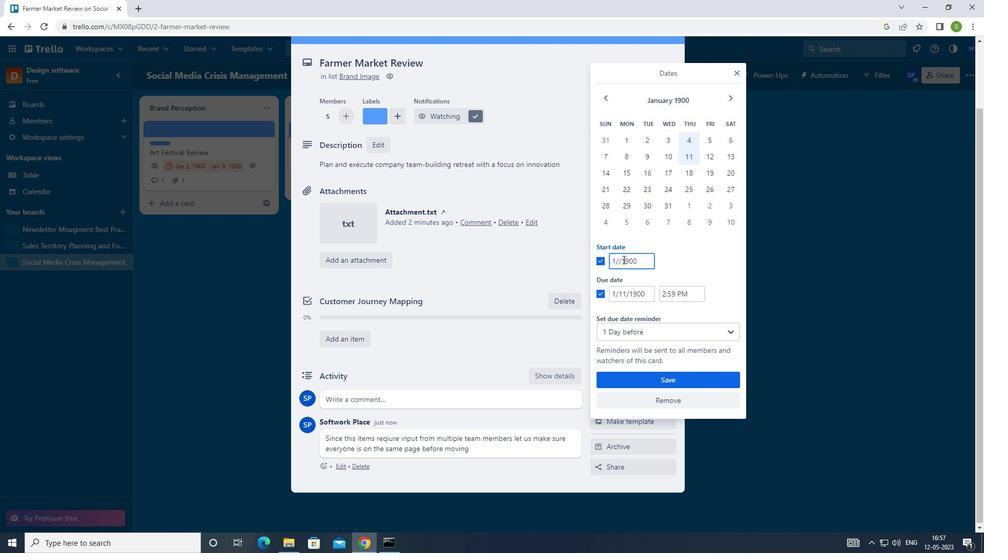
Action: Mouse moved to (626, 291)
Screenshot: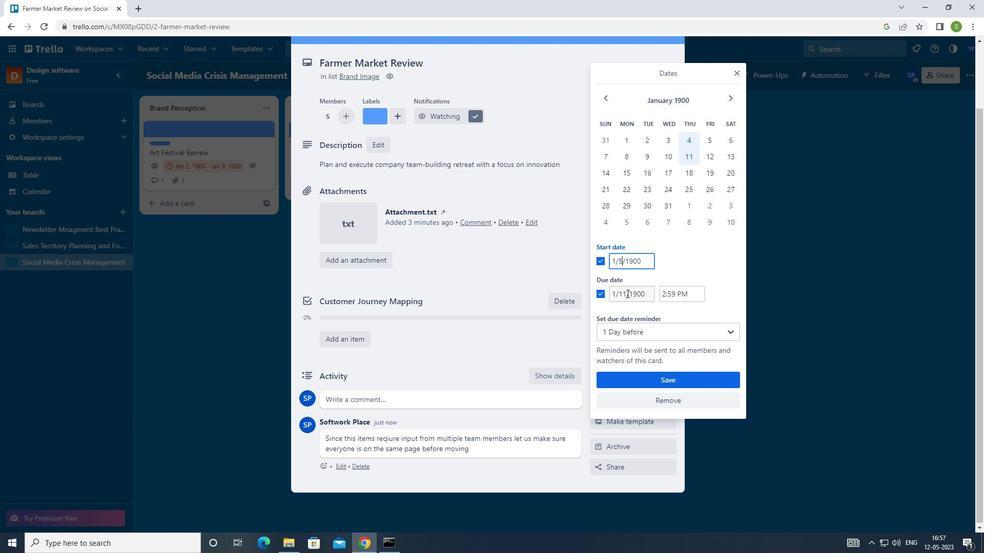
Action: Mouse pressed left at (626, 291)
Screenshot: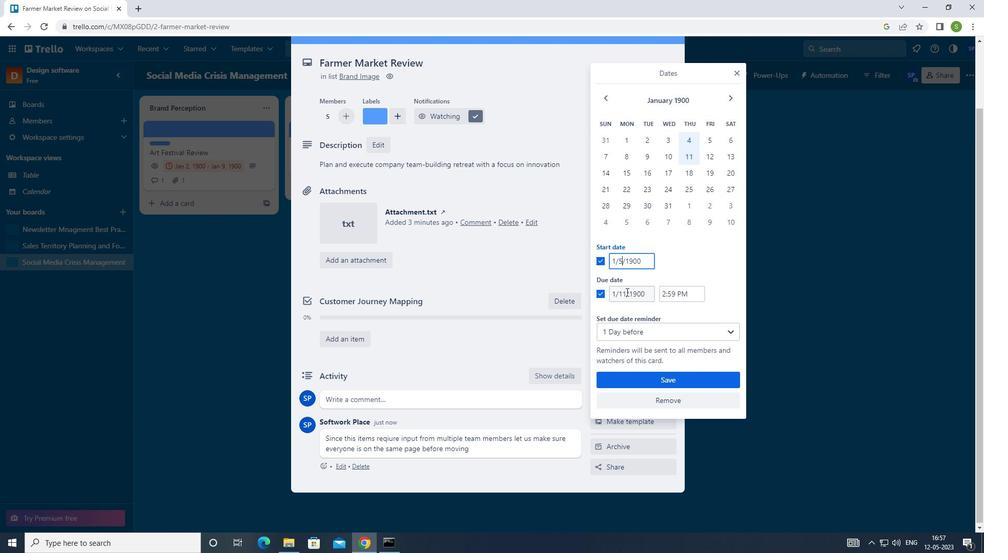 
Action: Mouse moved to (628, 291)
Screenshot: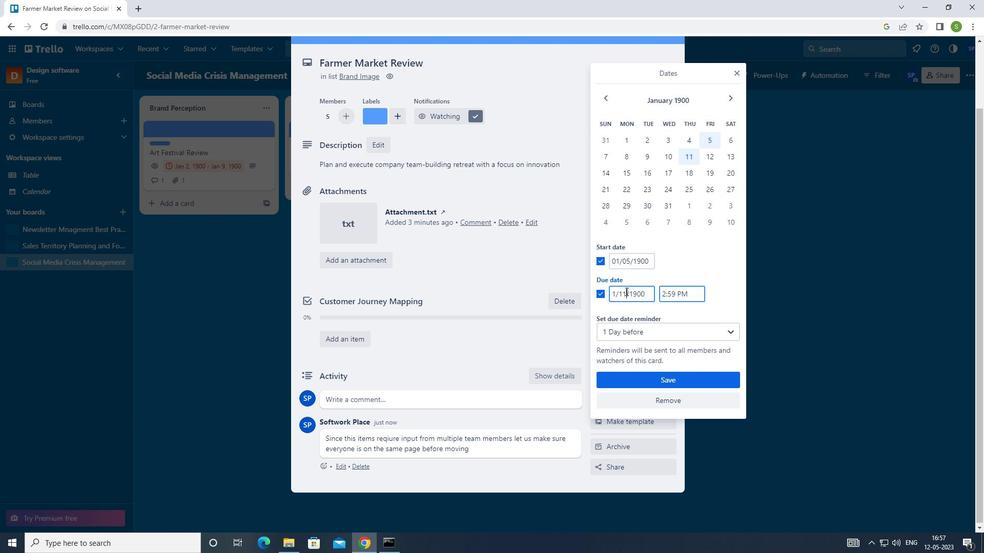 
Action: Key pressed <Key.backspace>2
Screenshot: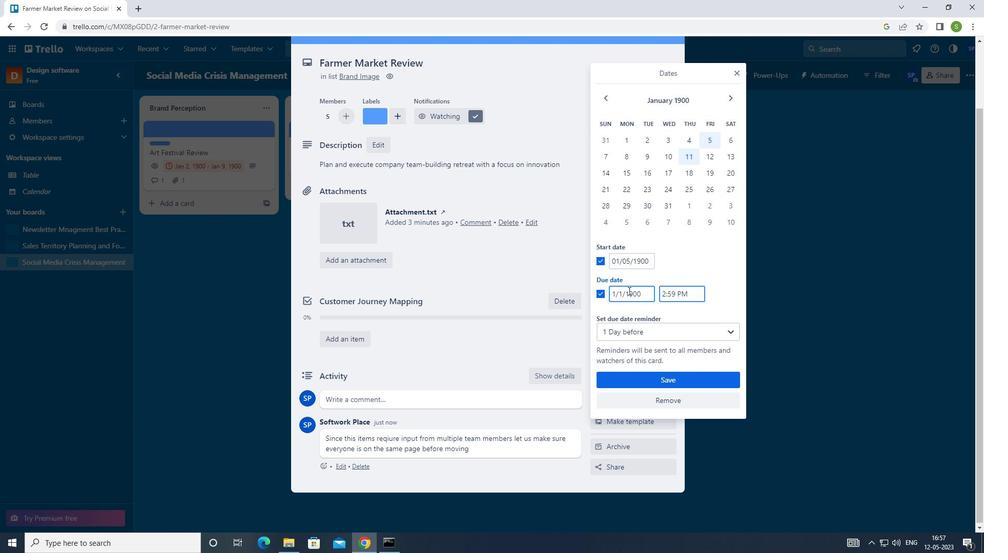 
Action: Mouse moved to (622, 381)
Screenshot: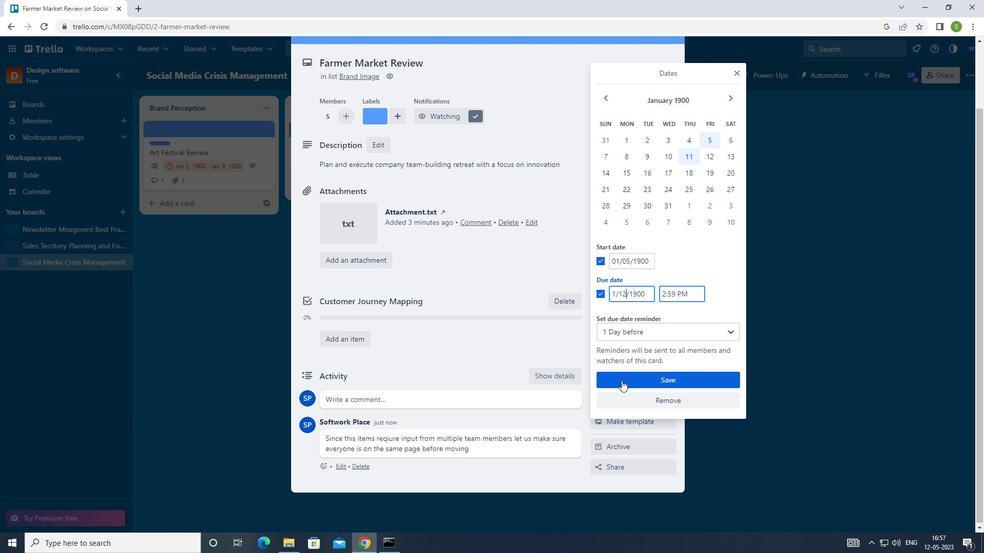 
Action: Mouse pressed left at (622, 381)
Screenshot: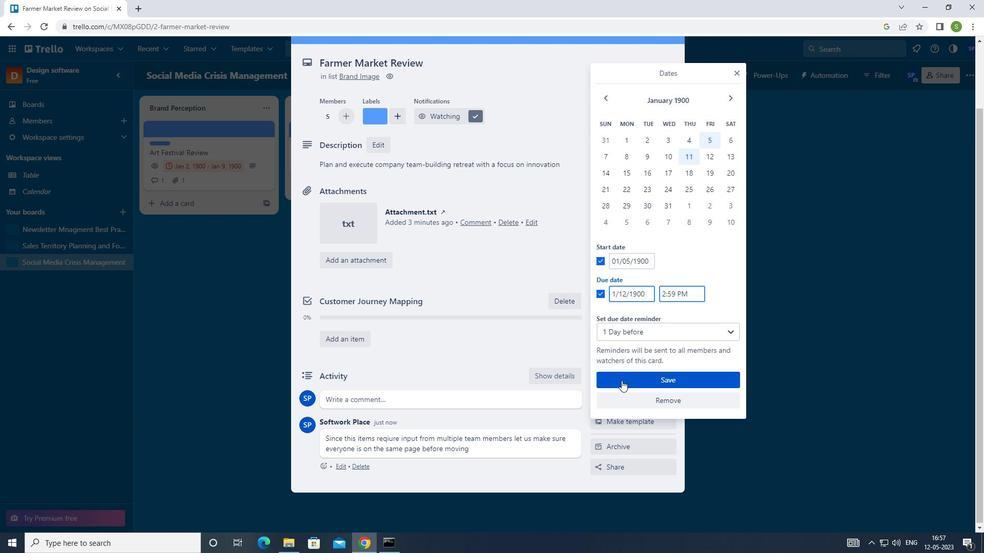 
Action: Mouse moved to (622, 378)
Screenshot: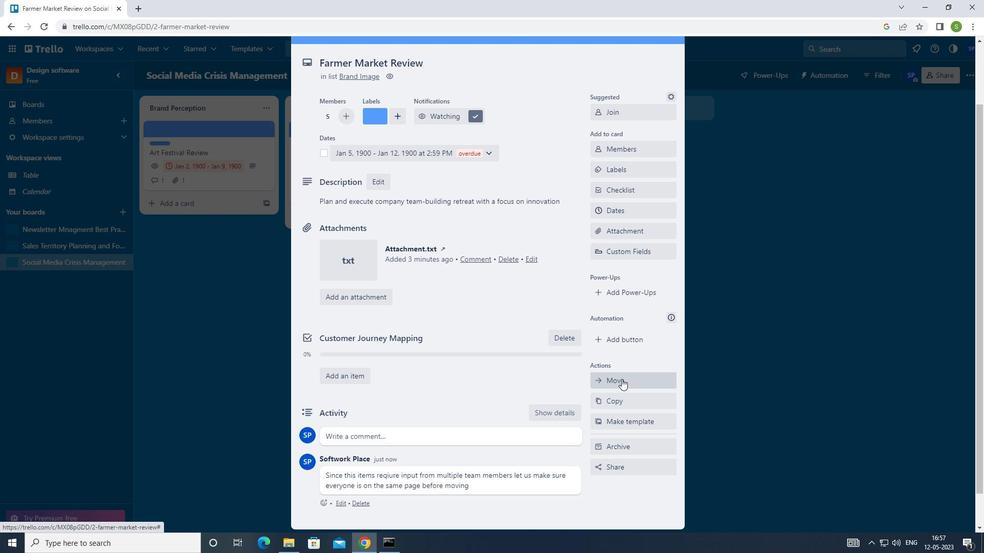 
Action: Key pressed <Key.f8>
Screenshot: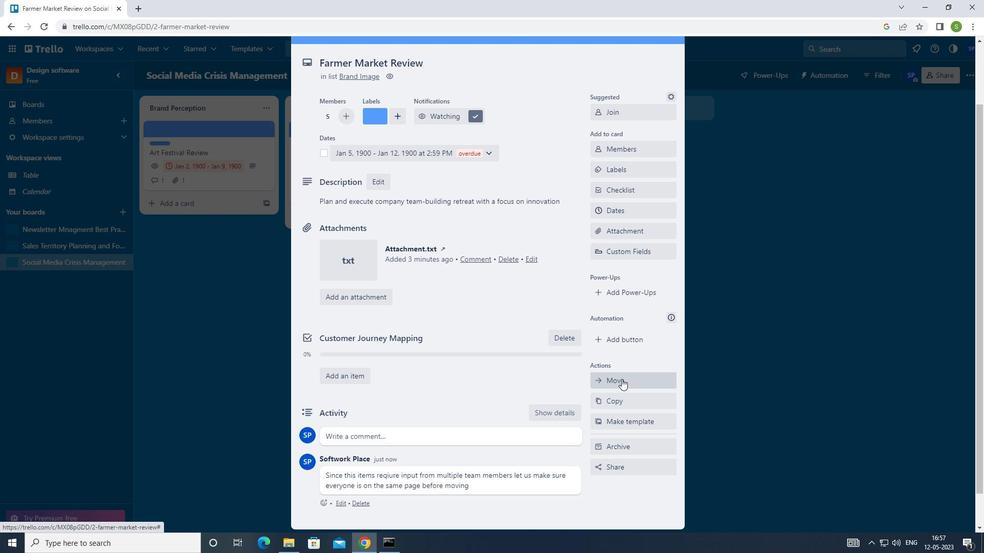 
